 Task: Create a Board called Board0000000097 in Workspace WS0000000033 in Trello with Visibility as Workspace. Create a Board called Board0000000098 in Workspace WS0000000033 in Trello with Visibility as Private. Create a Board called Board0000000099 in Workspace WS0000000033 in Trello with Visibility as Public. Create Card Card0000000385 in Board Board0000000097 in Workspace WS0000000033 in Trello. Create Card Card0000000386 in Board Board0000000097 in Workspace WS0000000033 in Trello
Action: Mouse moved to (410, 47)
Screenshot: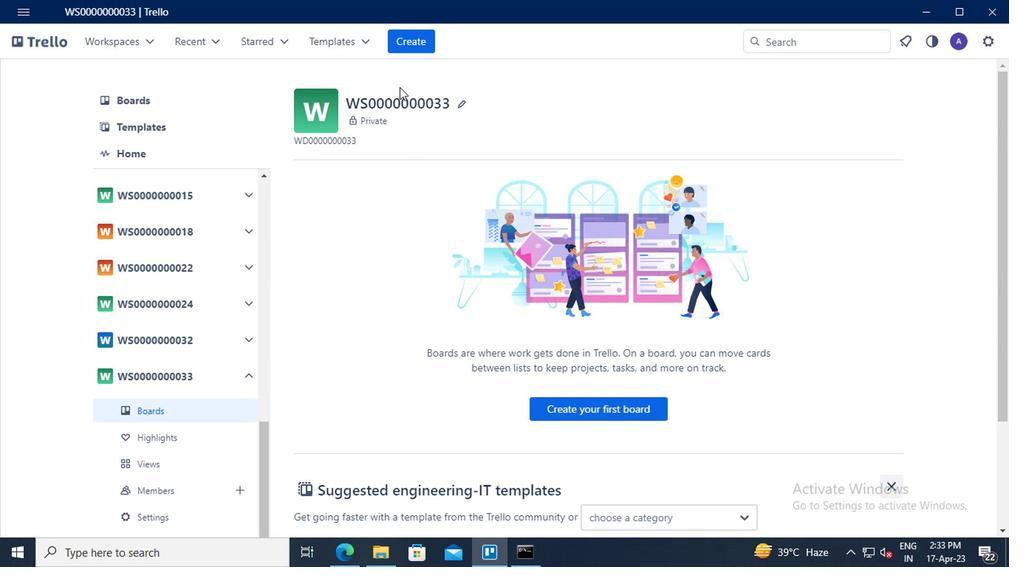 
Action: Mouse pressed left at (410, 47)
Screenshot: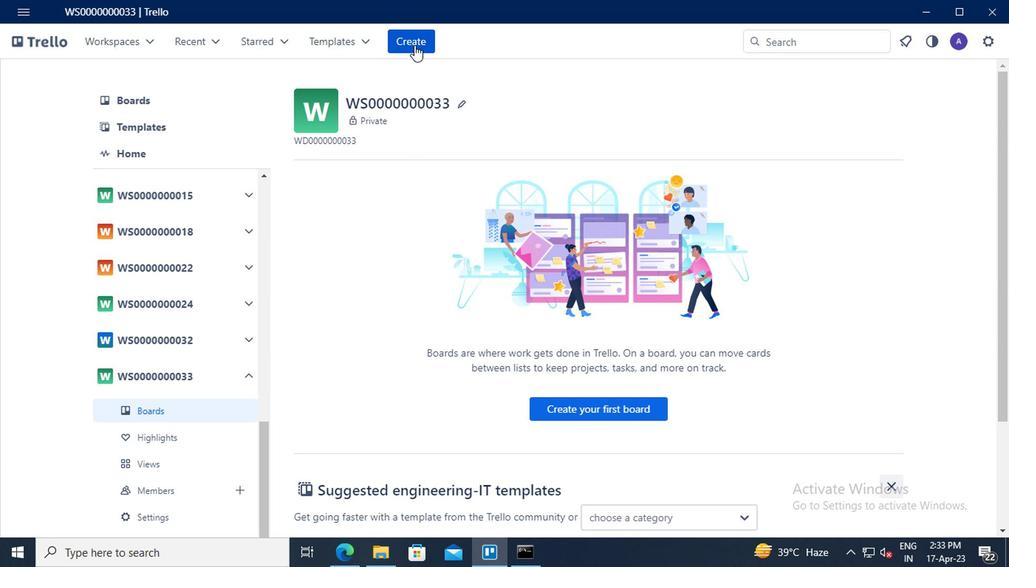 
Action: Mouse moved to (434, 98)
Screenshot: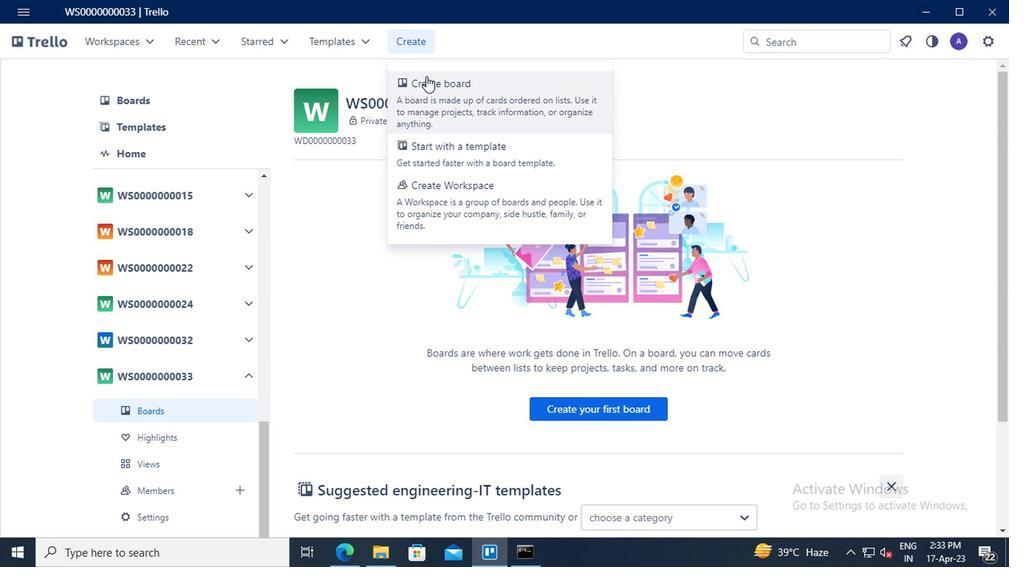 
Action: Mouse pressed left at (434, 98)
Screenshot: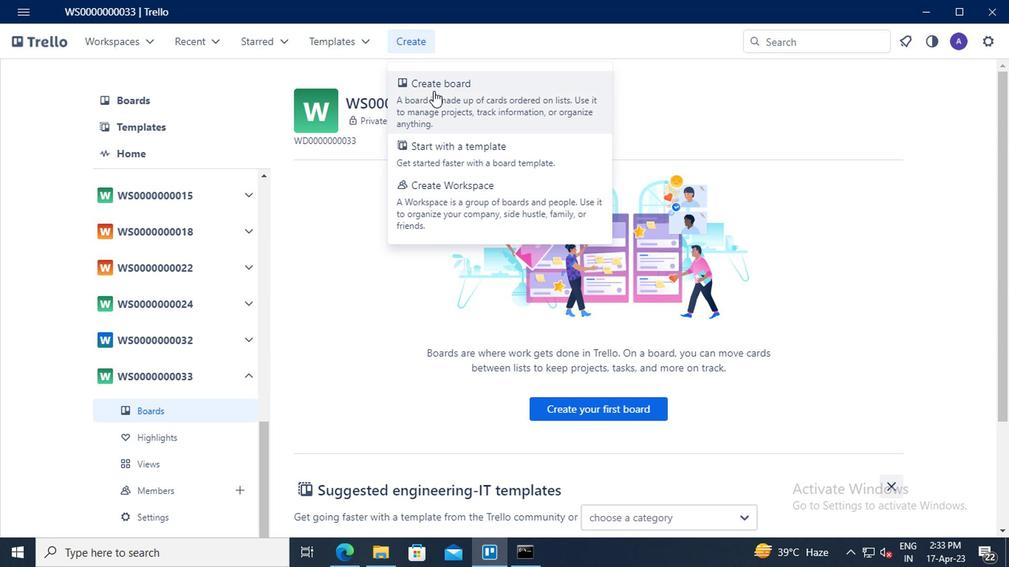 
Action: Mouse moved to (424, 314)
Screenshot: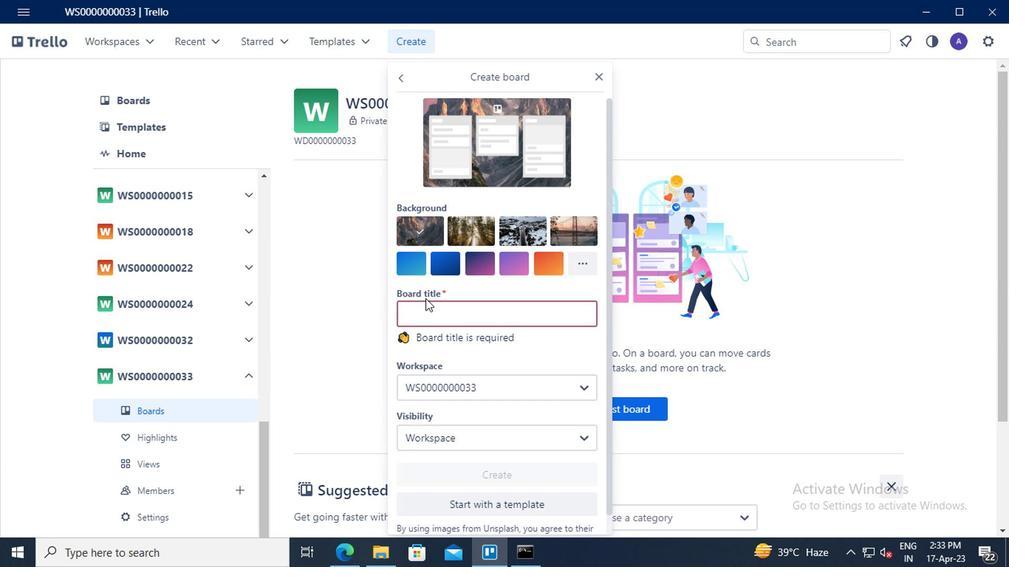 
Action: Mouse pressed left at (424, 314)
Screenshot: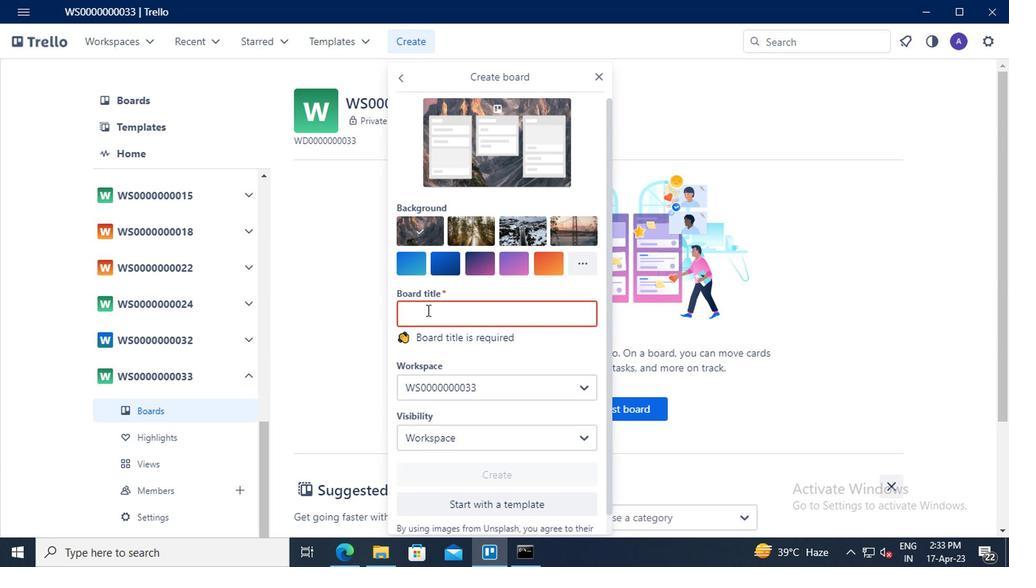 
Action: Key pressed <Key.shift>BOARD0000000097
Screenshot: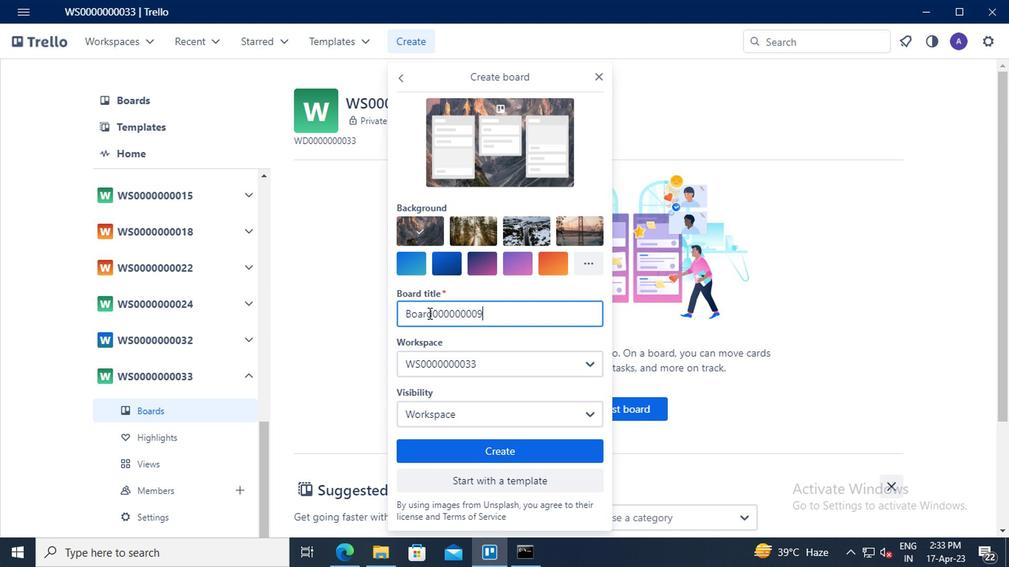 
Action: Mouse moved to (435, 411)
Screenshot: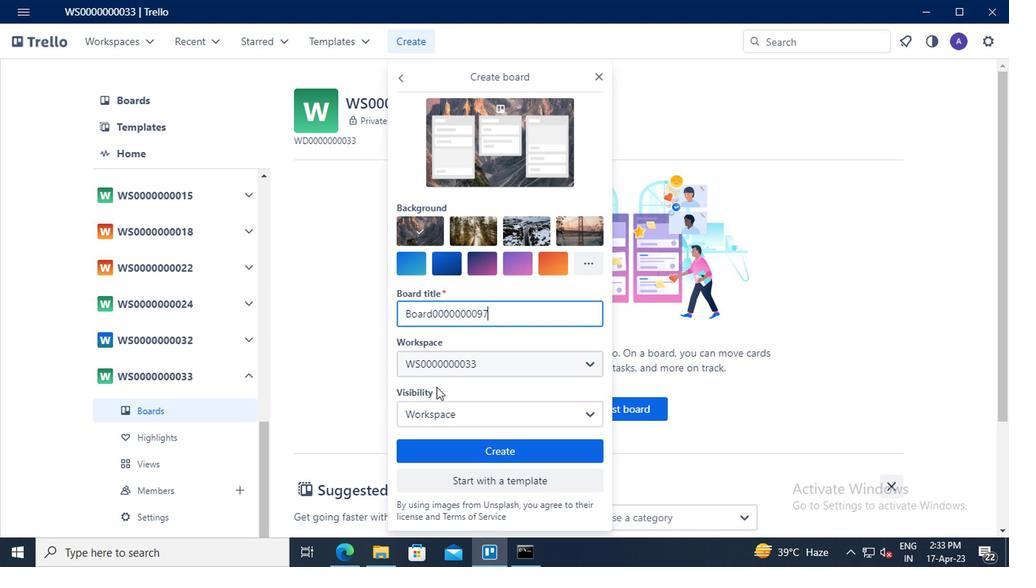 
Action: Mouse pressed left at (435, 411)
Screenshot: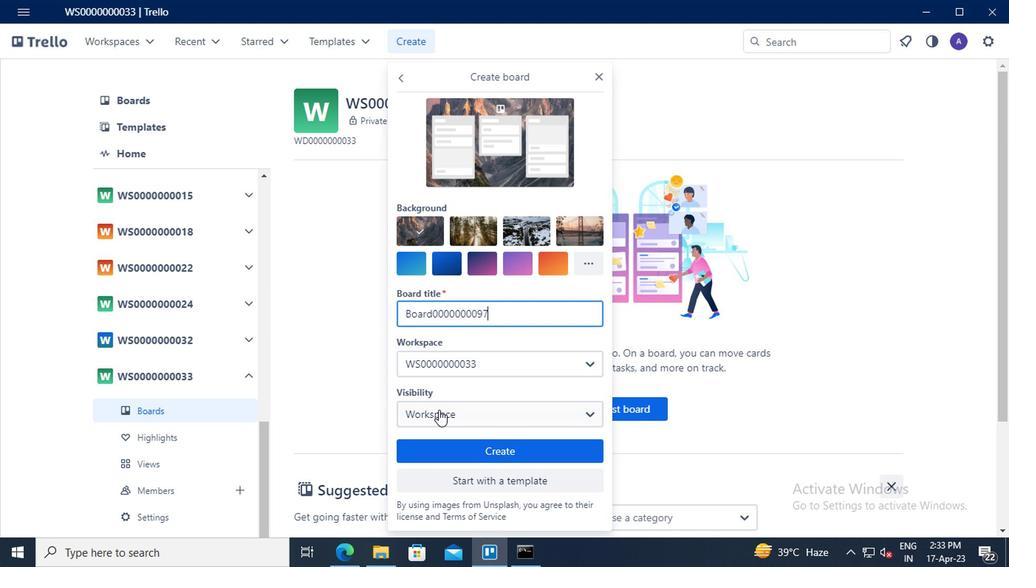 
Action: Mouse moved to (449, 498)
Screenshot: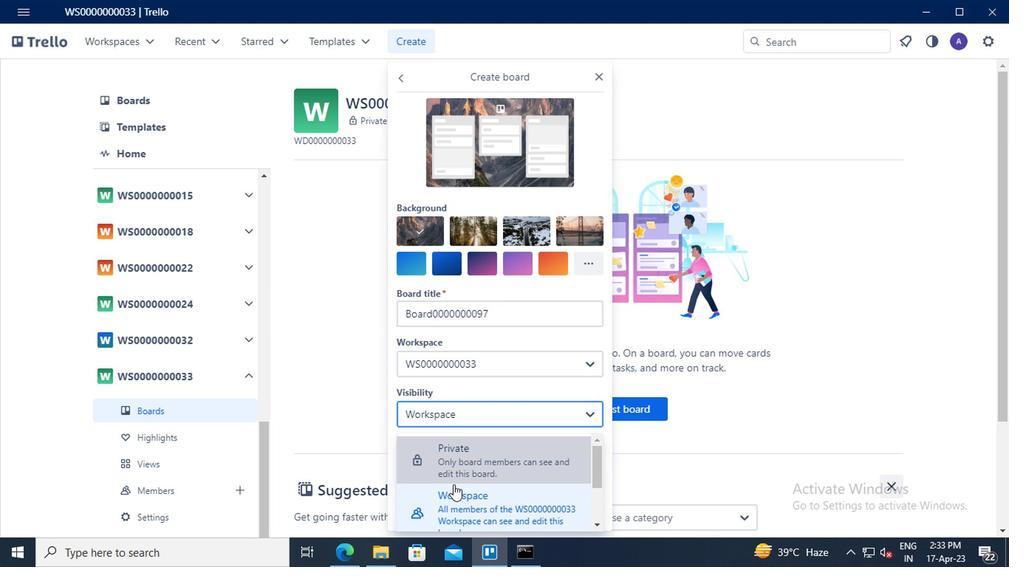 
Action: Mouse pressed left at (449, 498)
Screenshot: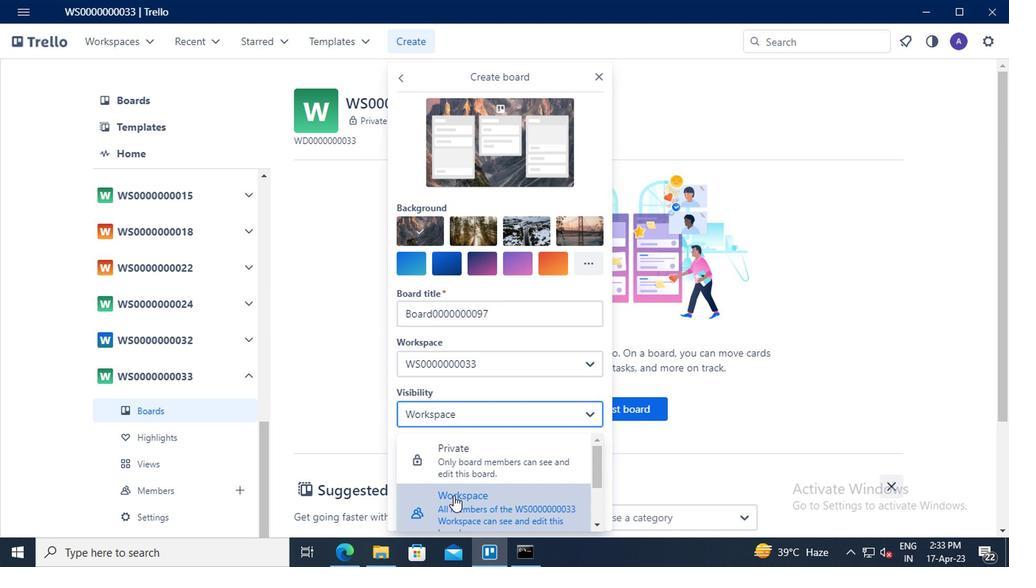 
Action: Mouse moved to (450, 452)
Screenshot: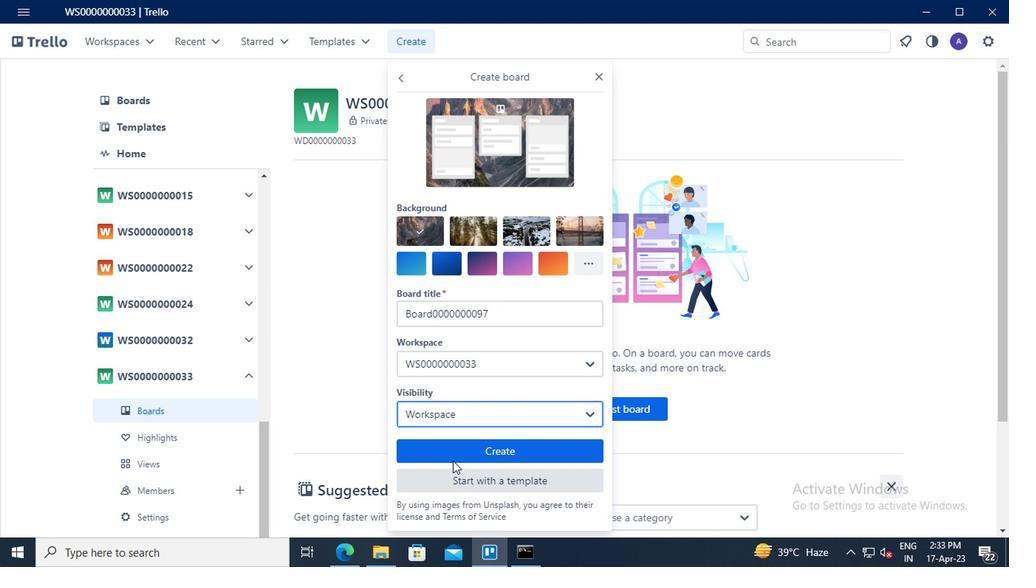 
Action: Mouse pressed left at (450, 452)
Screenshot: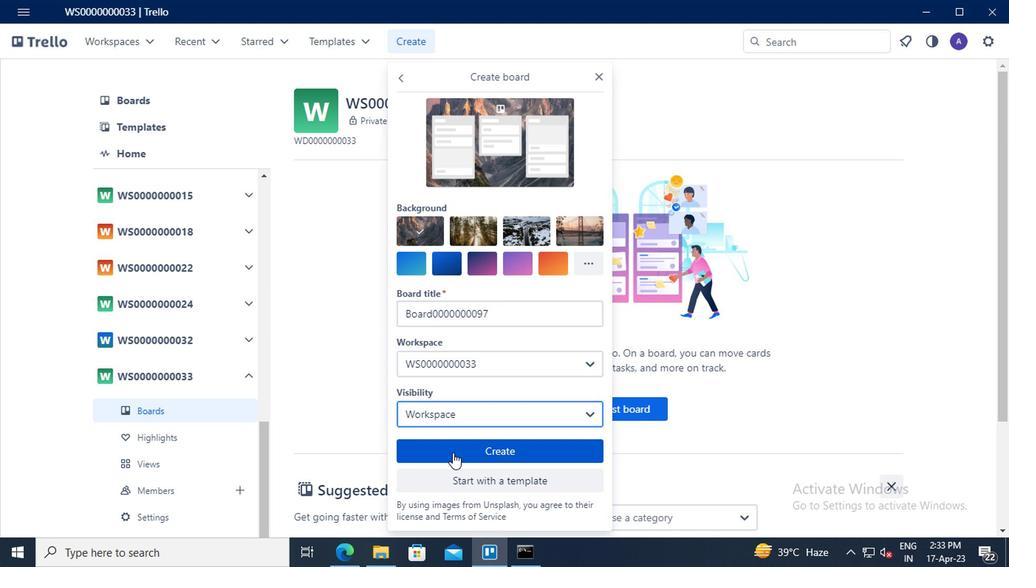 
Action: Mouse moved to (404, 46)
Screenshot: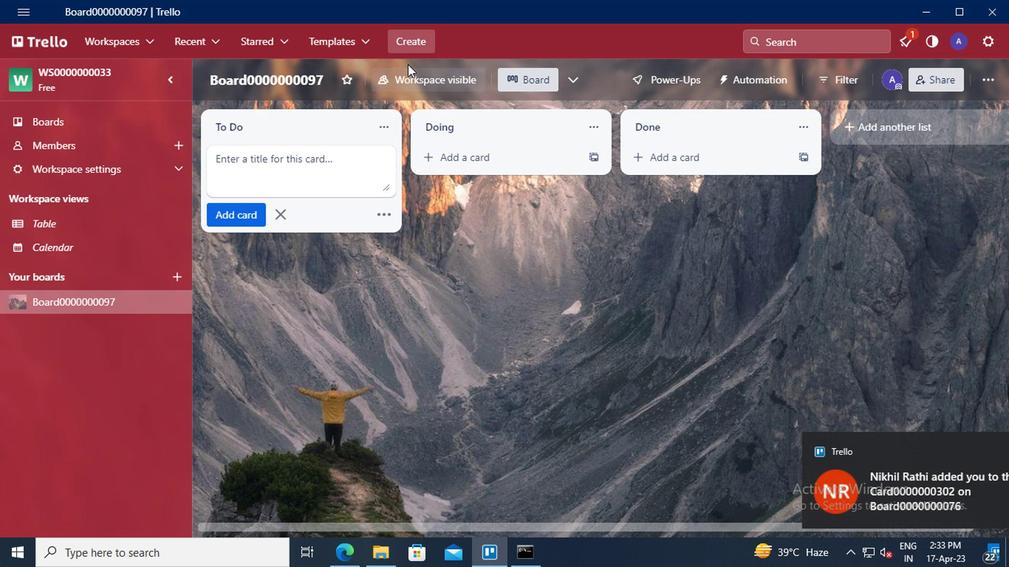 
Action: Mouse pressed left at (404, 46)
Screenshot: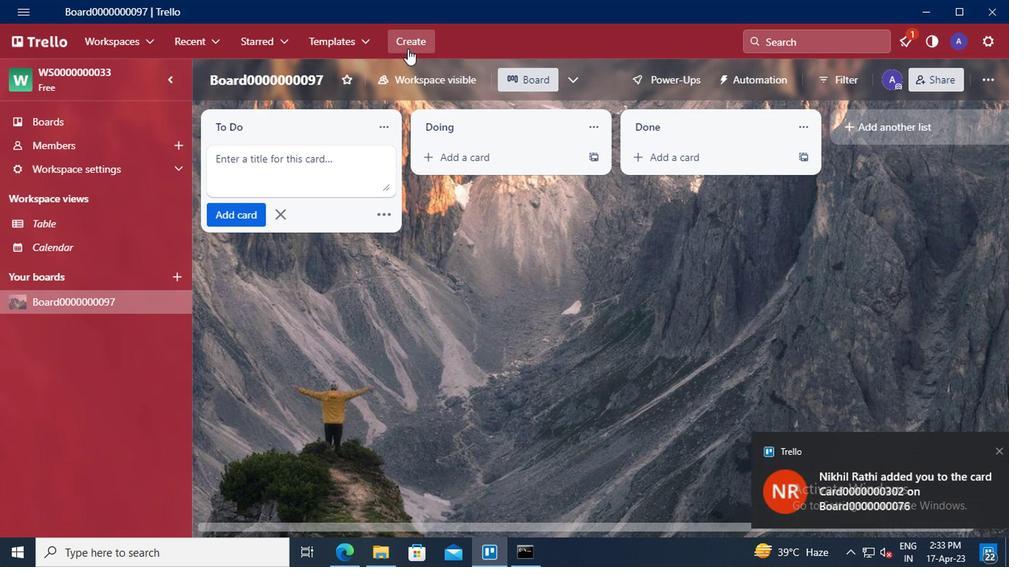 
Action: Mouse moved to (433, 99)
Screenshot: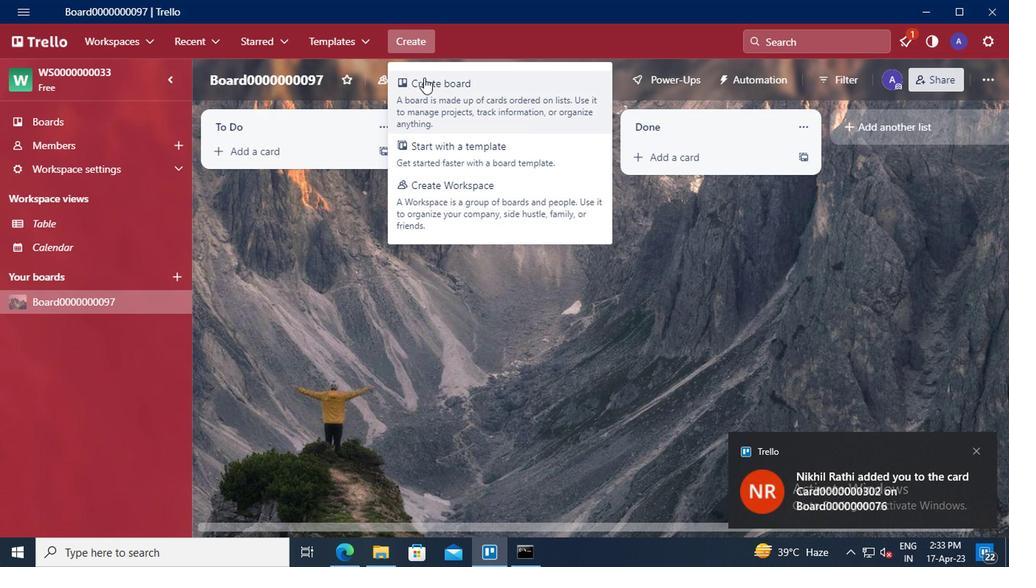 
Action: Mouse pressed left at (433, 99)
Screenshot: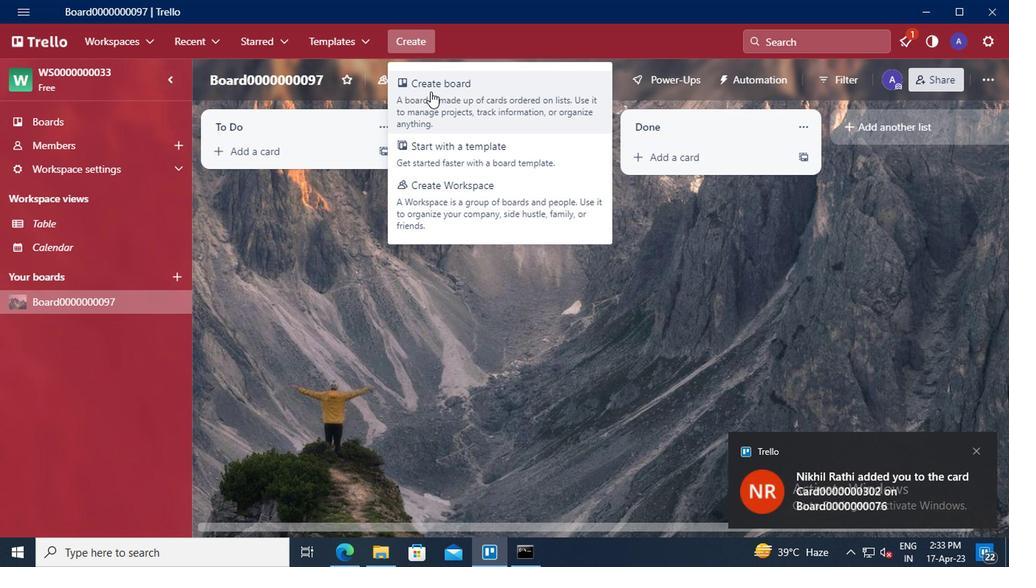 
Action: Mouse moved to (426, 317)
Screenshot: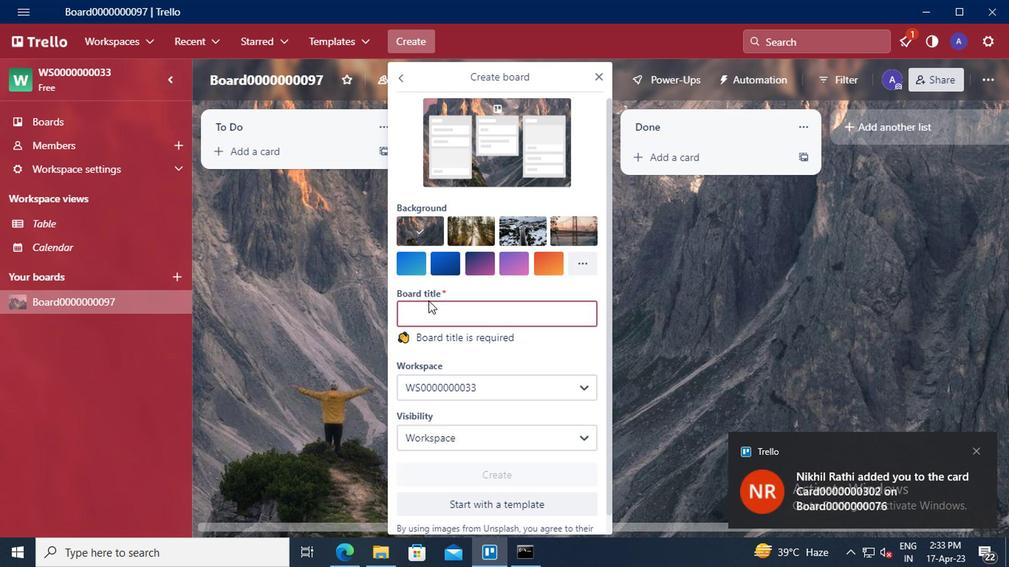 
Action: Mouse pressed left at (426, 317)
Screenshot: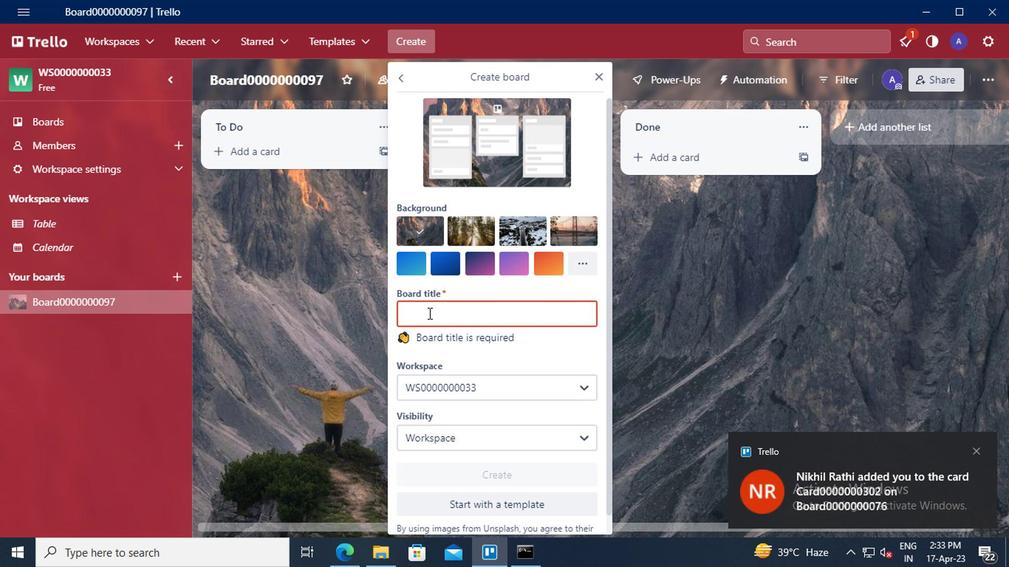 
Action: Key pressed <Key.shift>BOARD0000000098
Screenshot: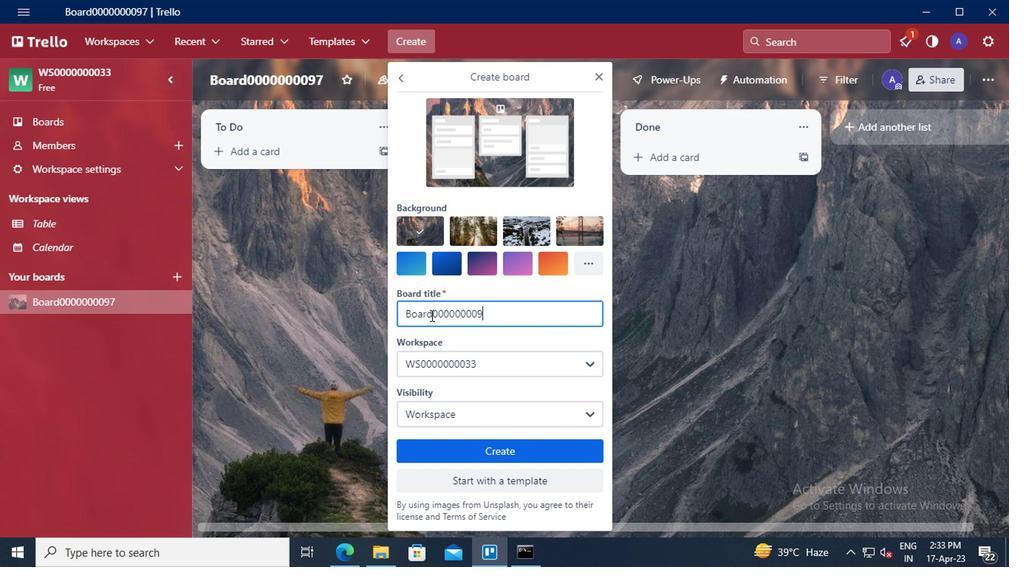 
Action: Mouse moved to (446, 409)
Screenshot: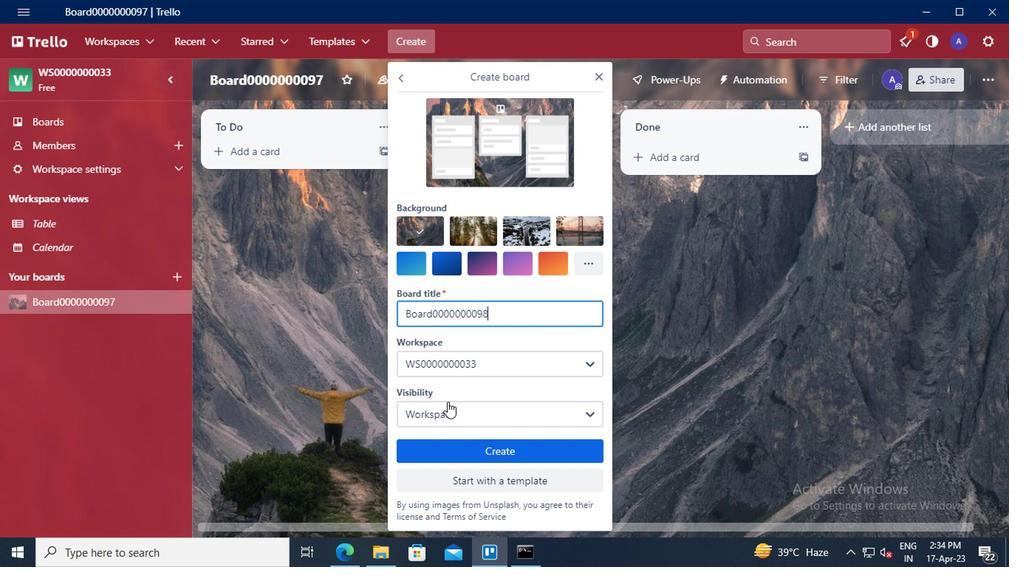
Action: Mouse pressed left at (446, 409)
Screenshot: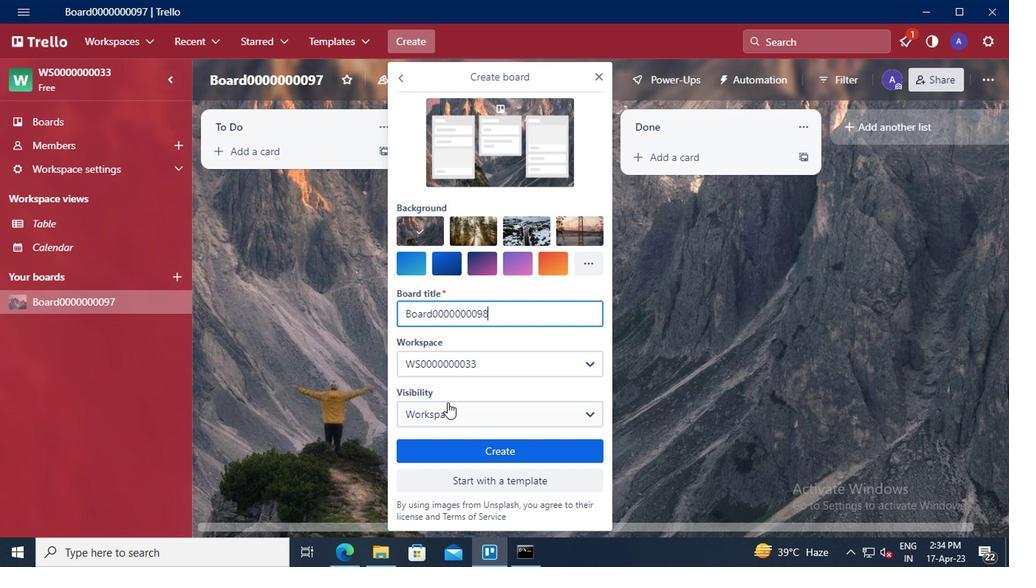 
Action: Mouse moved to (462, 448)
Screenshot: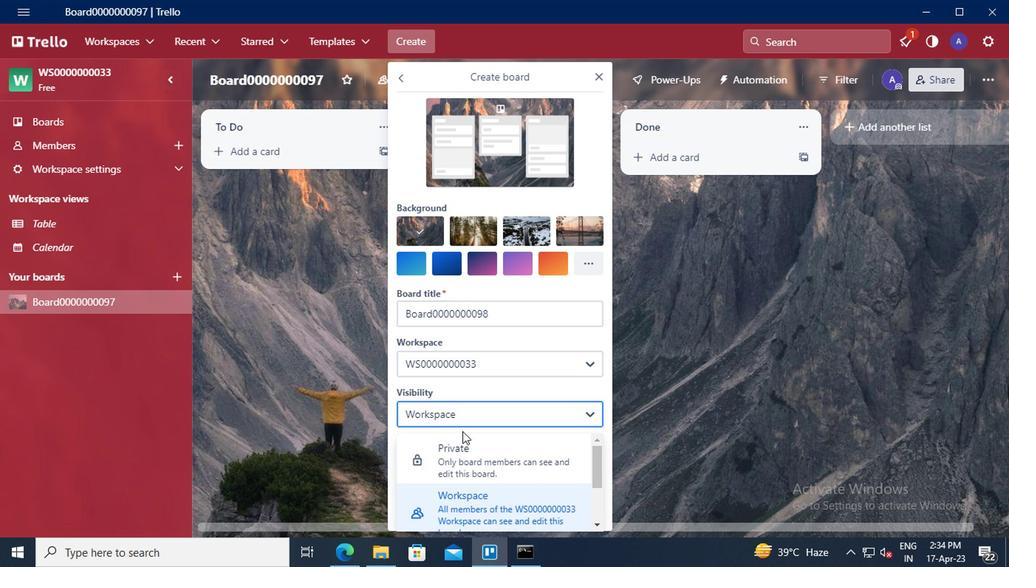 
Action: Mouse pressed left at (462, 448)
Screenshot: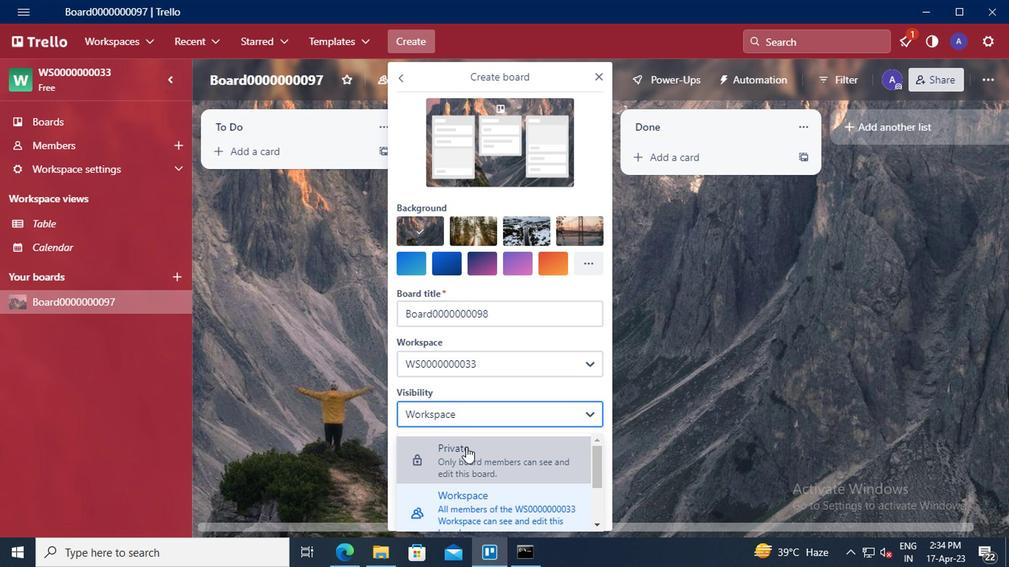 
Action: Mouse moved to (473, 457)
Screenshot: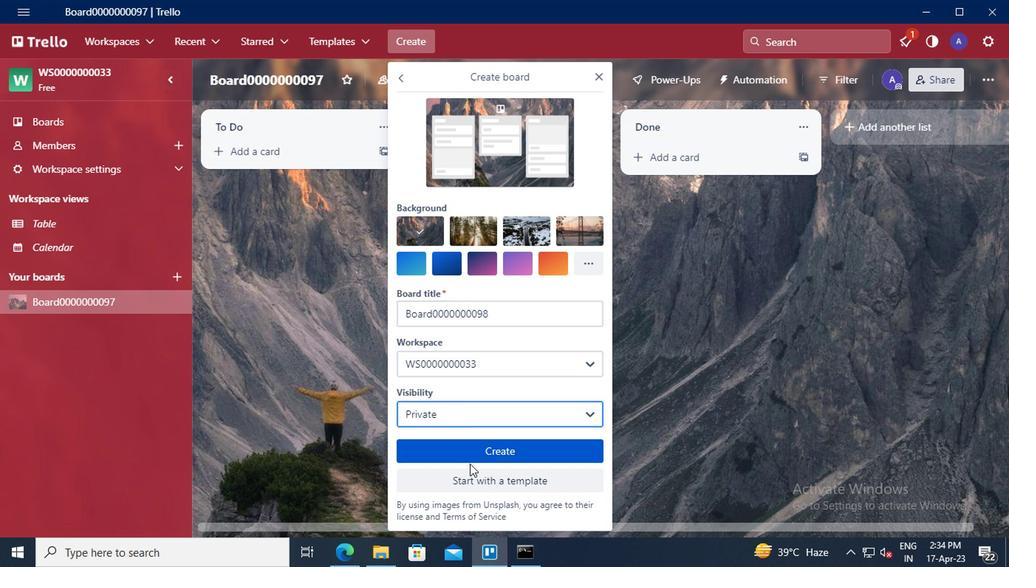
Action: Mouse pressed left at (473, 457)
Screenshot: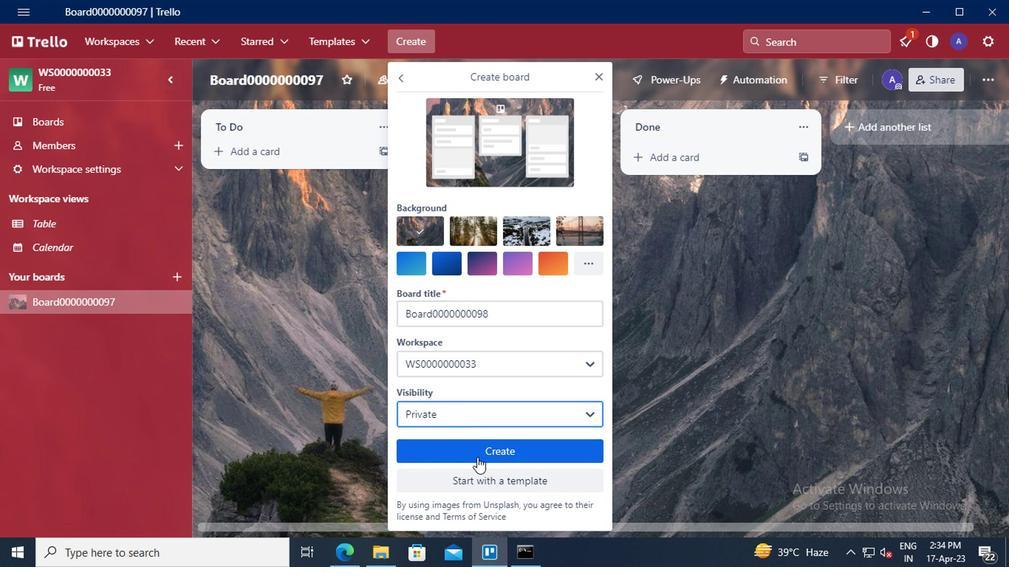 
Action: Mouse moved to (411, 44)
Screenshot: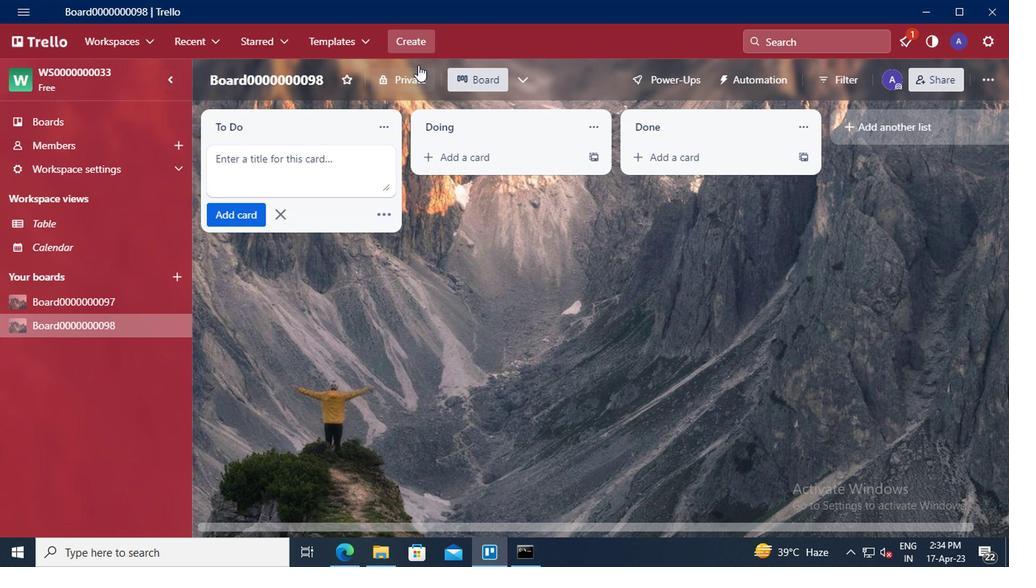 
Action: Mouse pressed left at (411, 44)
Screenshot: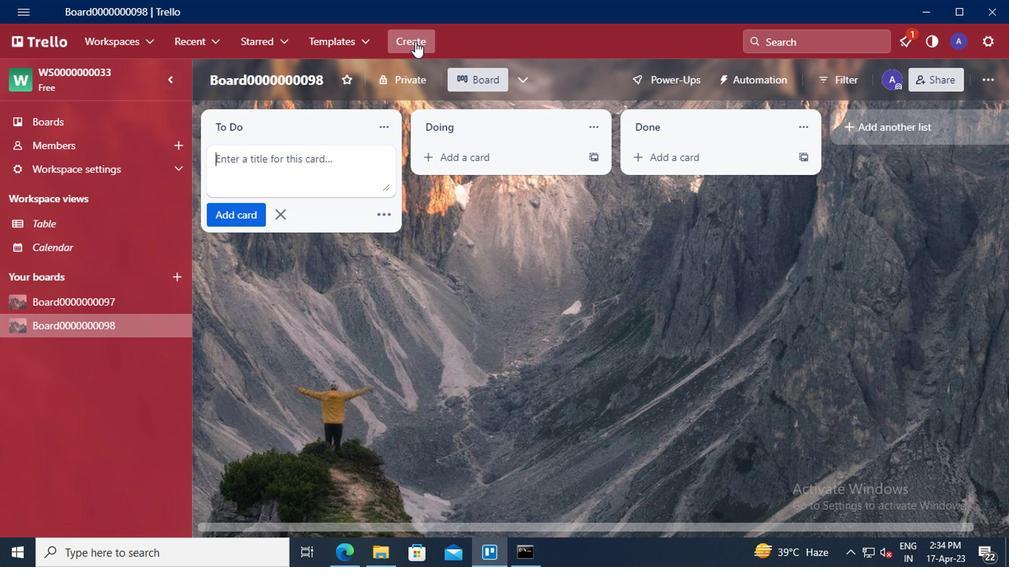 
Action: Mouse moved to (434, 85)
Screenshot: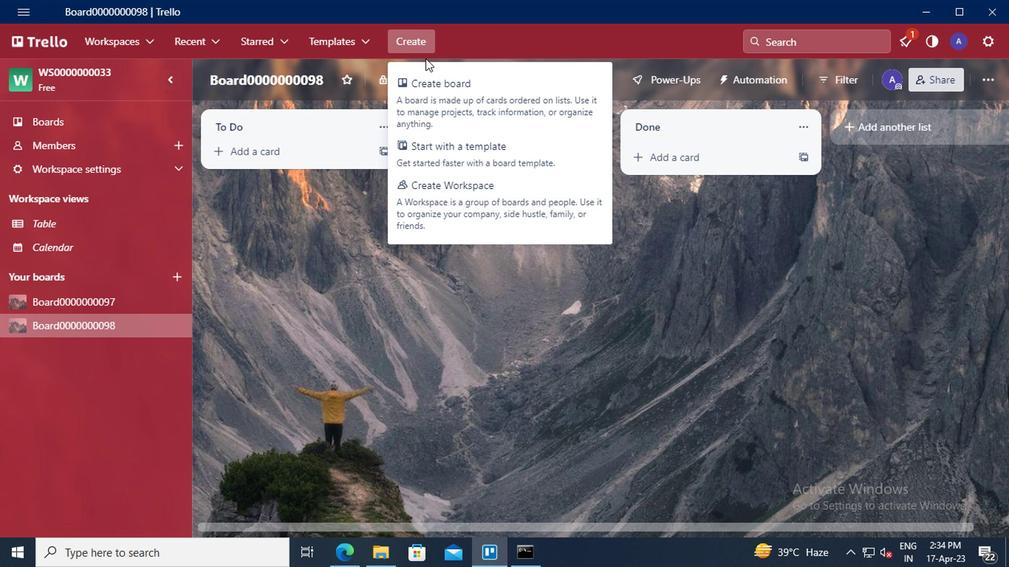 
Action: Mouse pressed left at (434, 85)
Screenshot: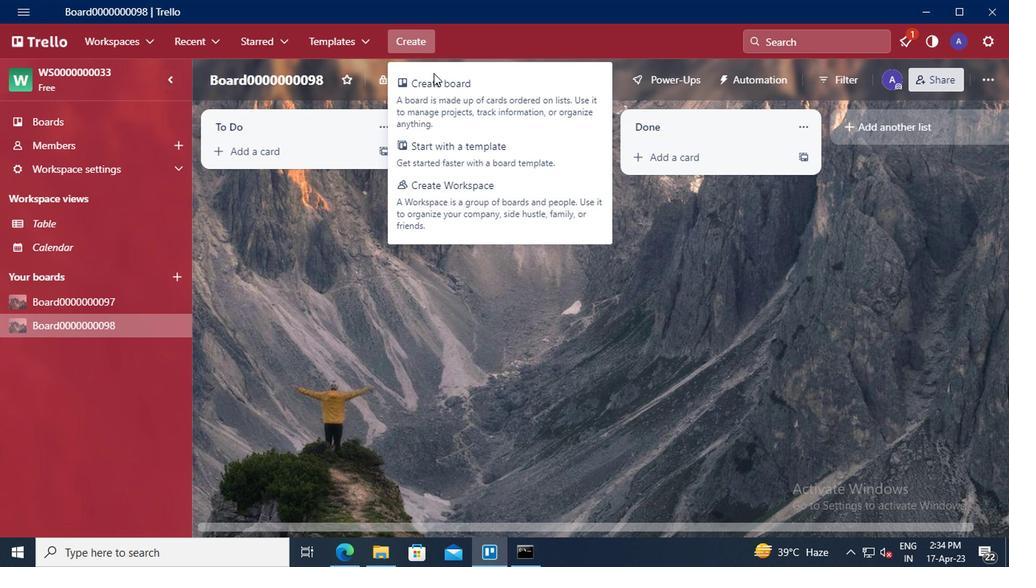 
Action: Mouse moved to (446, 310)
Screenshot: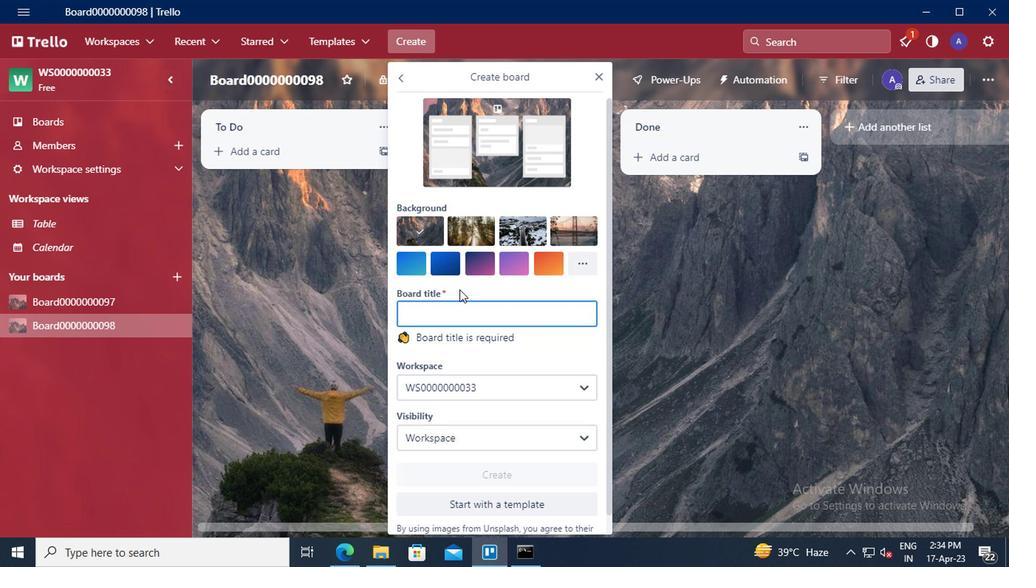 
Action: Mouse pressed left at (446, 310)
Screenshot: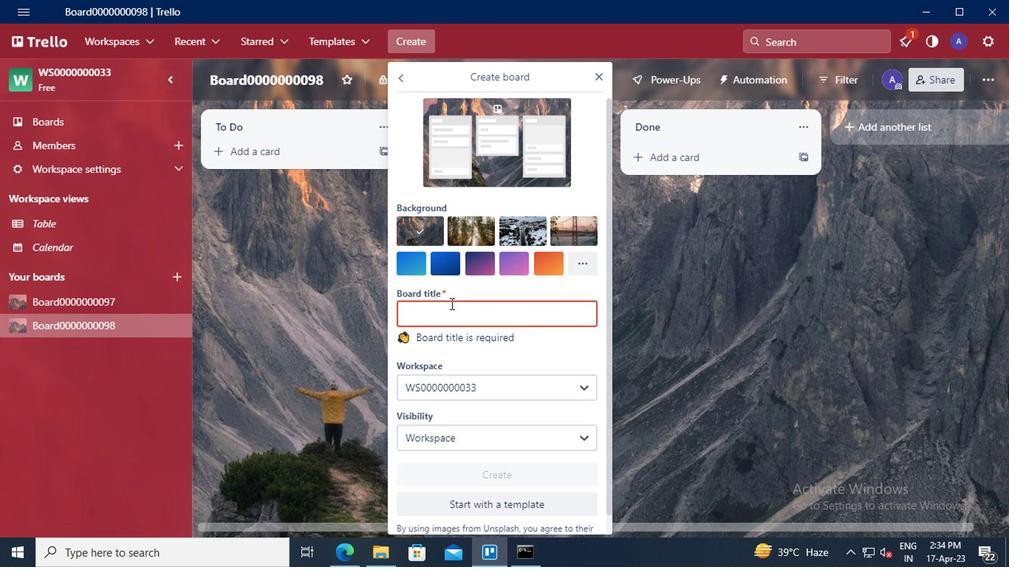 
Action: Key pressed <Key.shift>BOARD0000000099
Screenshot: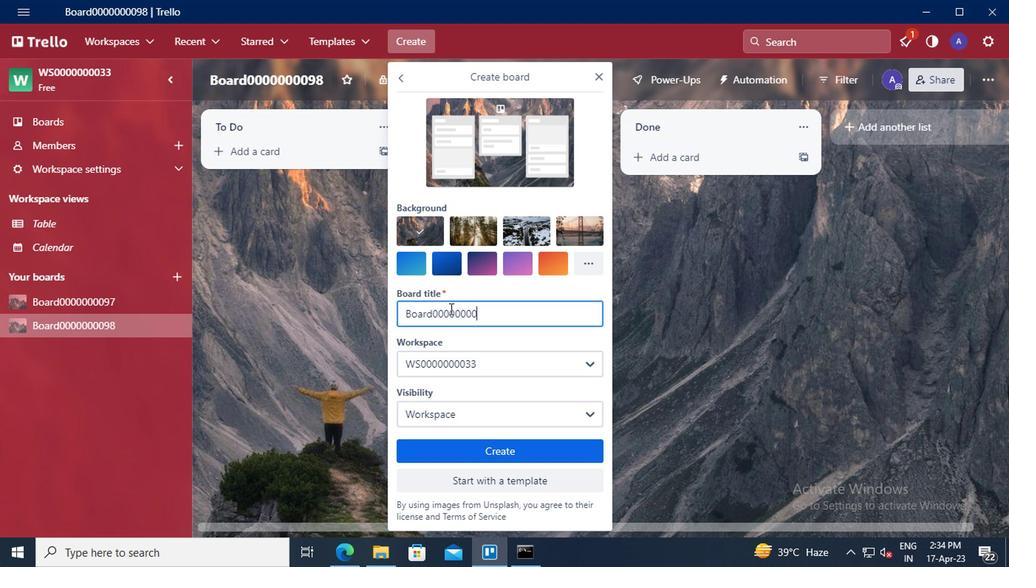 
Action: Mouse moved to (462, 415)
Screenshot: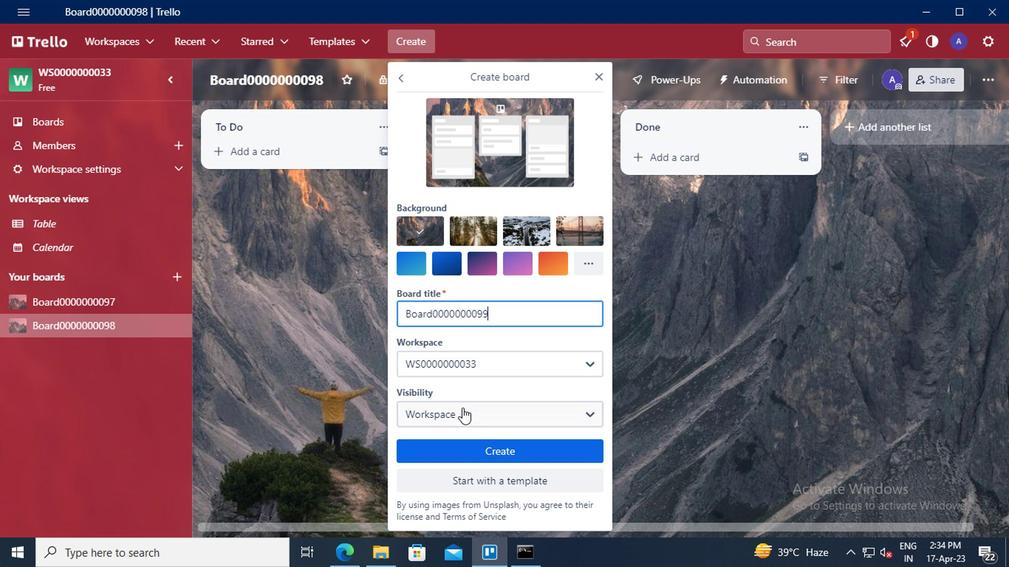 
Action: Mouse pressed left at (462, 415)
Screenshot: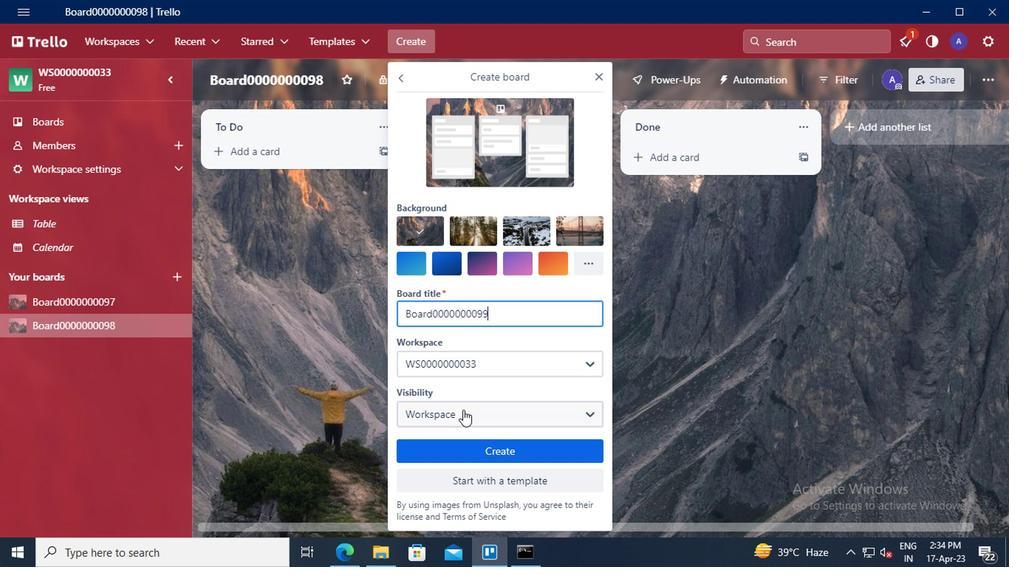 
Action: Mouse moved to (477, 449)
Screenshot: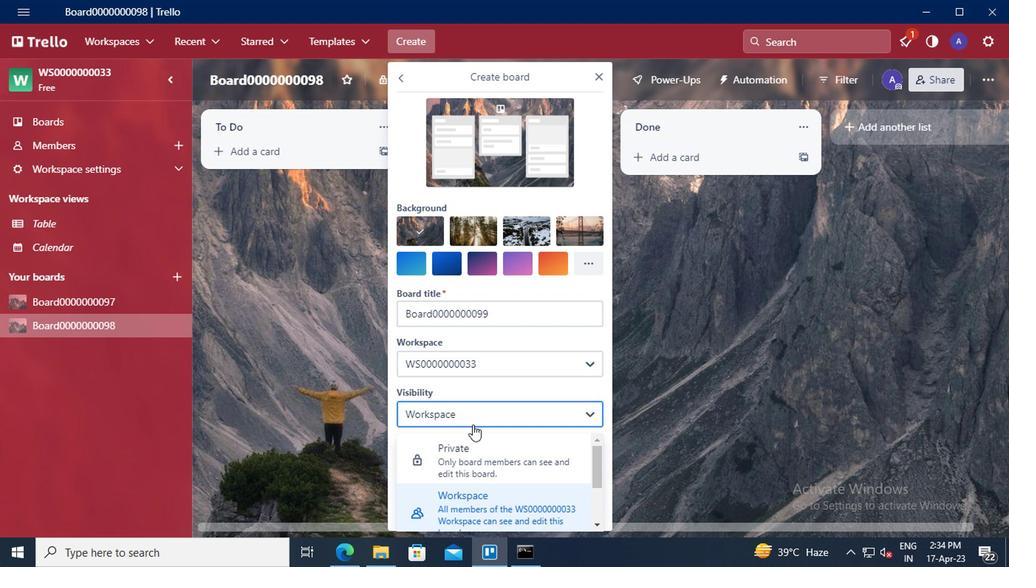 
Action: Mouse scrolled (477, 448) with delta (0, -1)
Screenshot: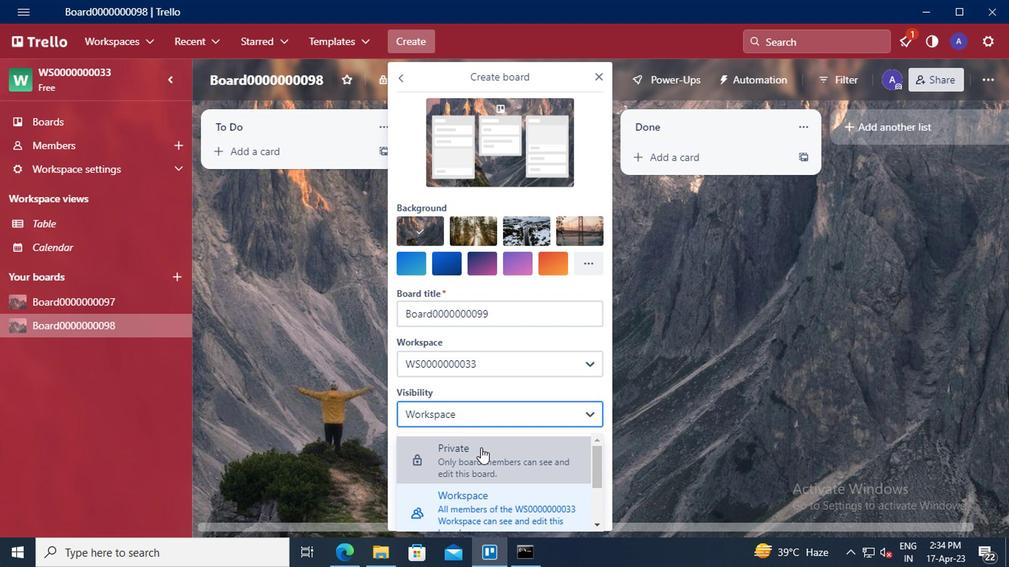 
Action: Mouse moved to (484, 488)
Screenshot: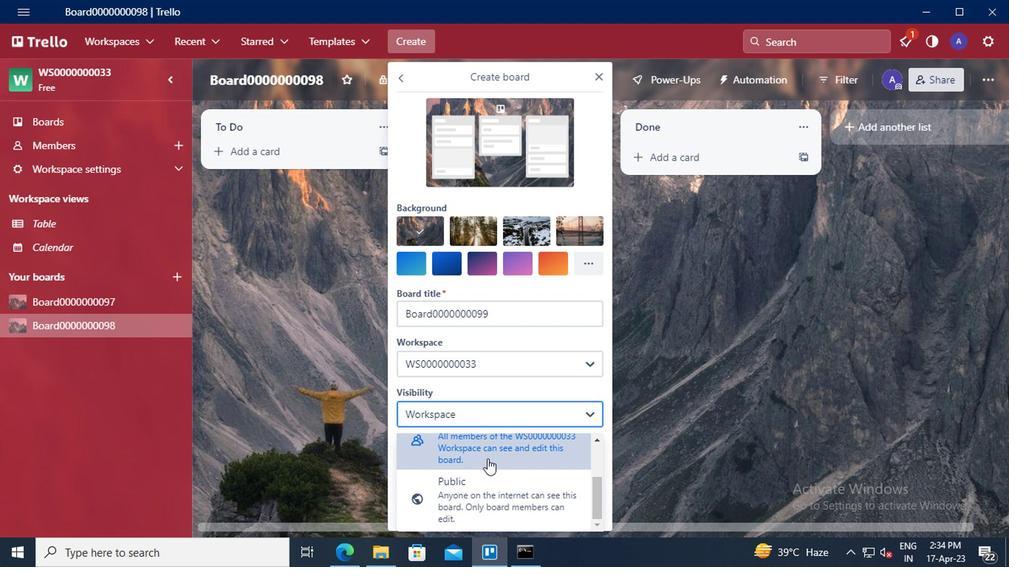 
Action: Mouse pressed left at (484, 488)
Screenshot: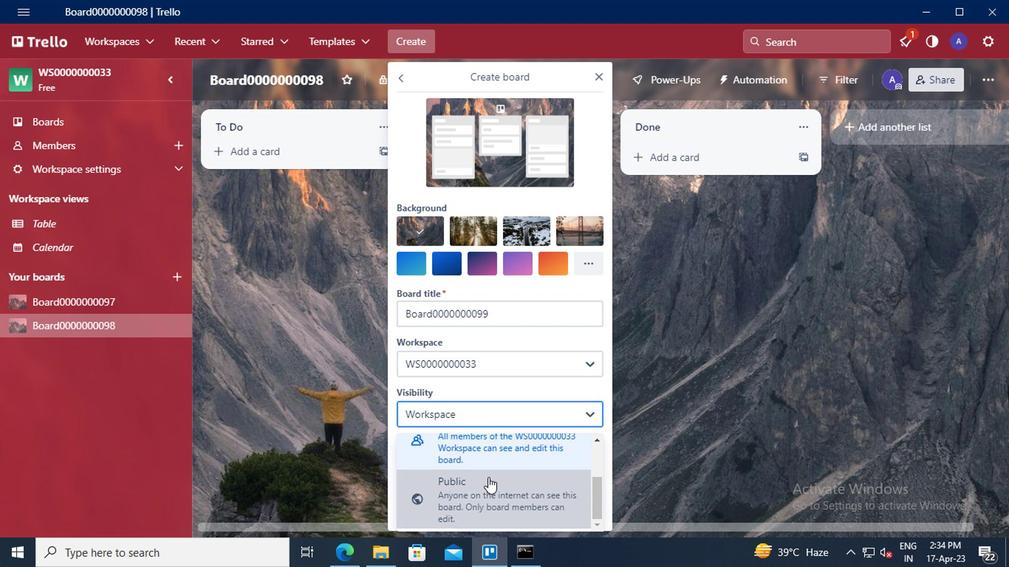 
Action: Mouse moved to (519, 365)
Screenshot: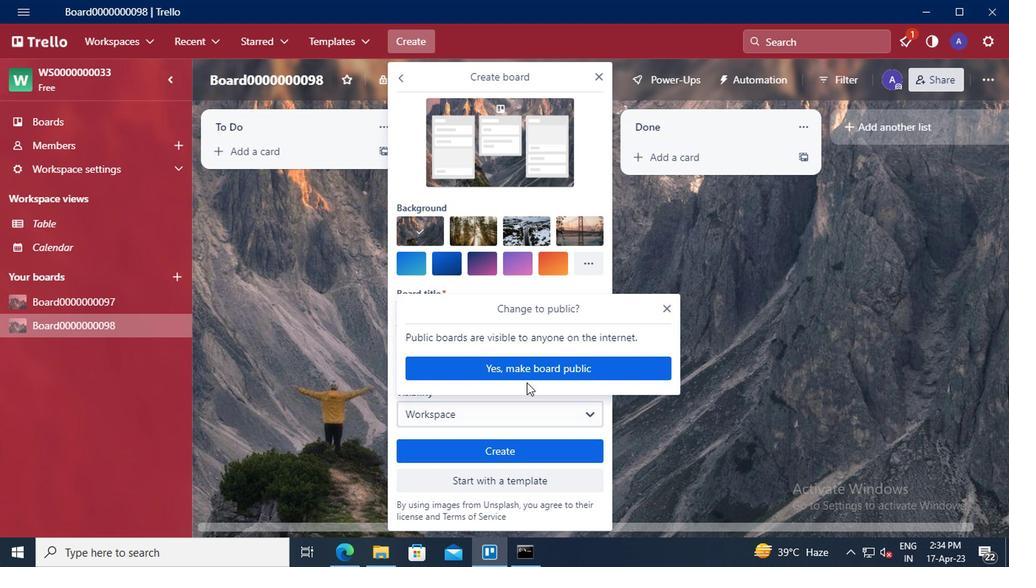
Action: Mouse pressed left at (519, 365)
Screenshot: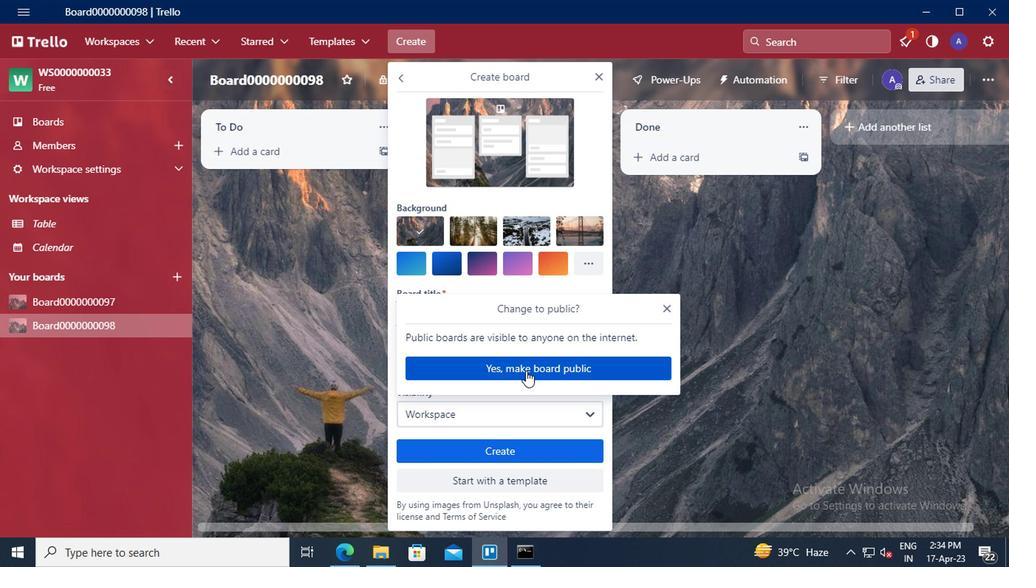 
Action: Mouse moved to (522, 450)
Screenshot: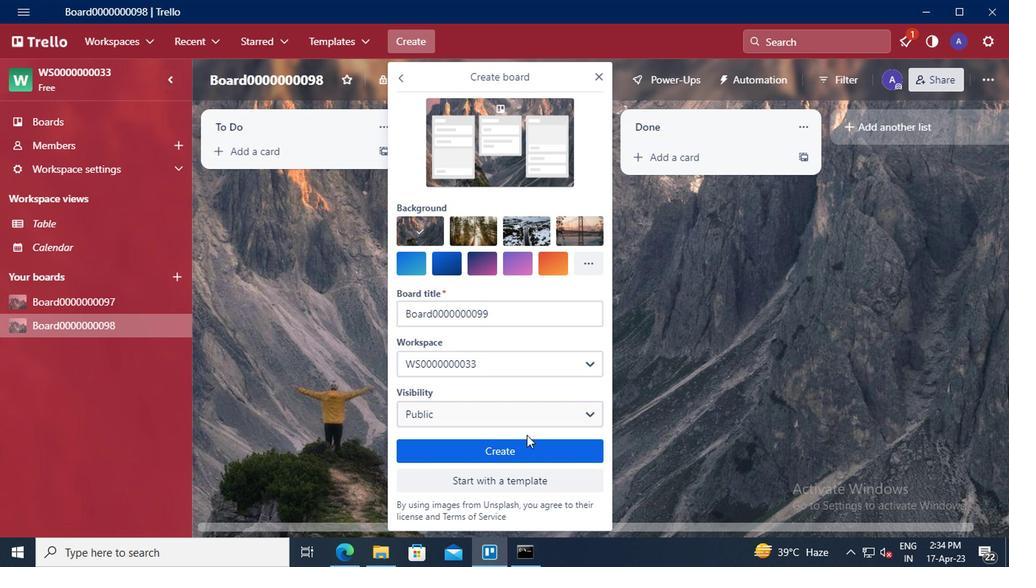 
Action: Mouse pressed left at (522, 450)
Screenshot: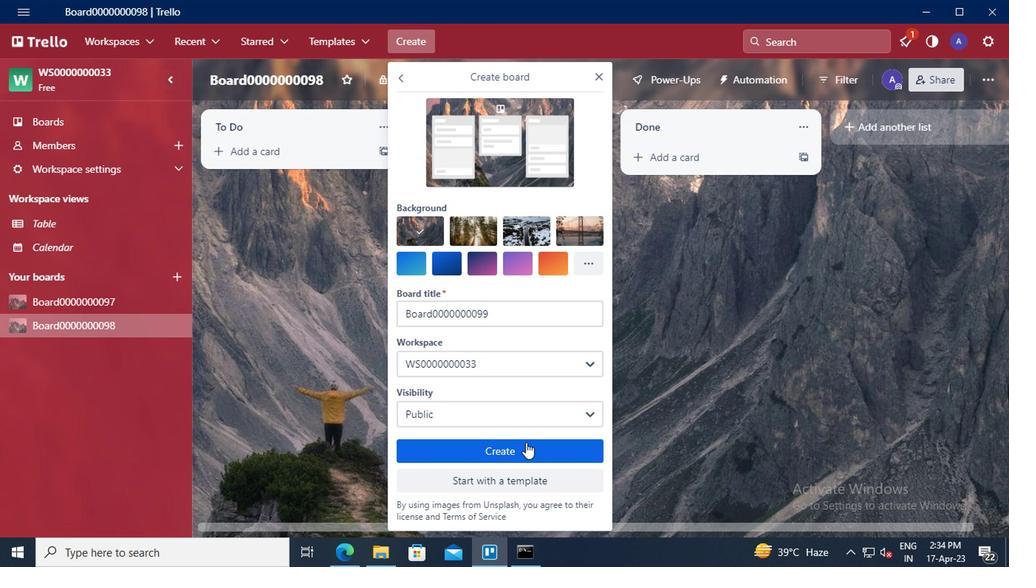 
Action: Mouse moved to (90, 299)
Screenshot: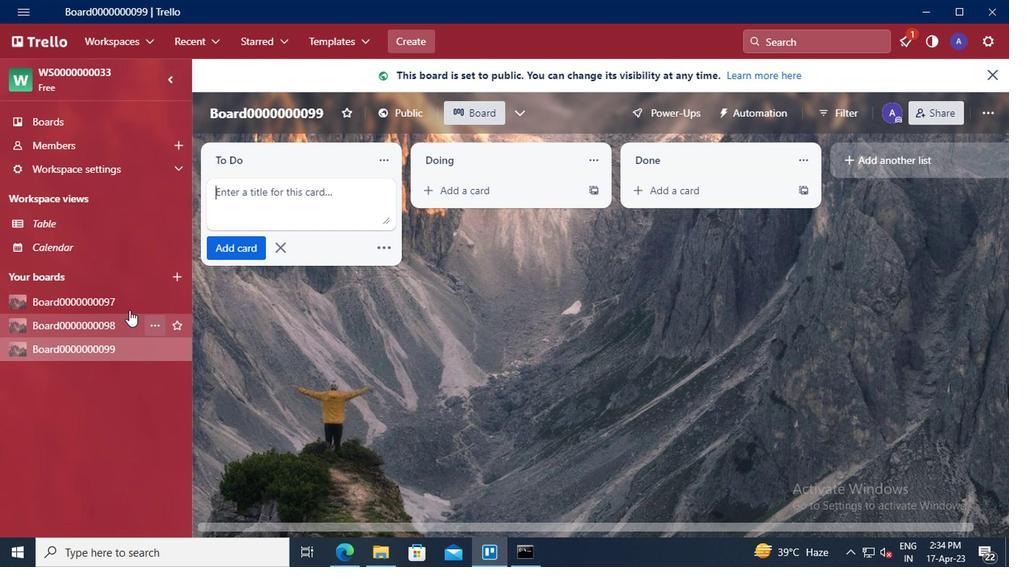 
Action: Mouse pressed left at (90, 299)
Screenshot: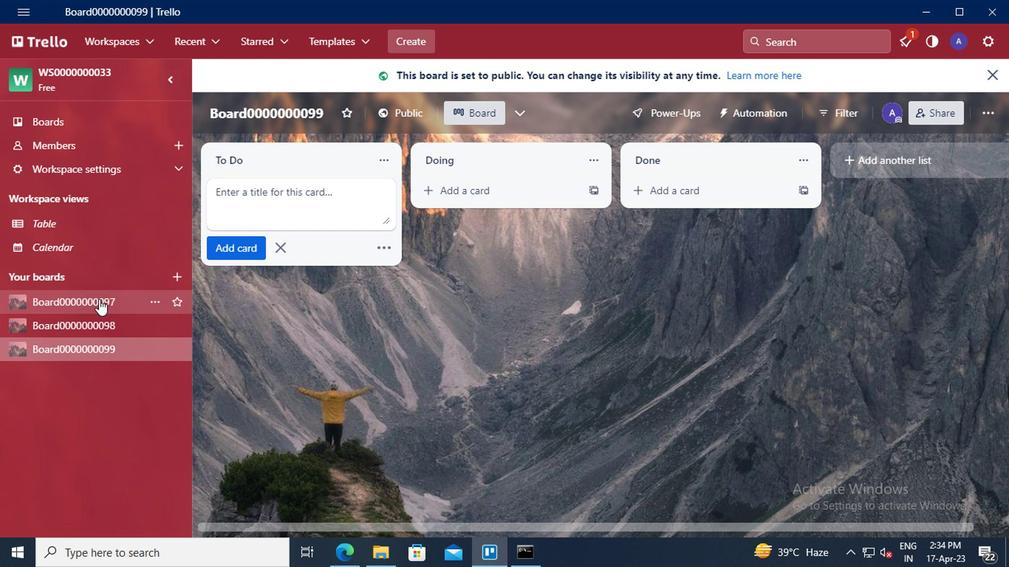 
Action: Mouse moved to (238, 156)
Screenshot: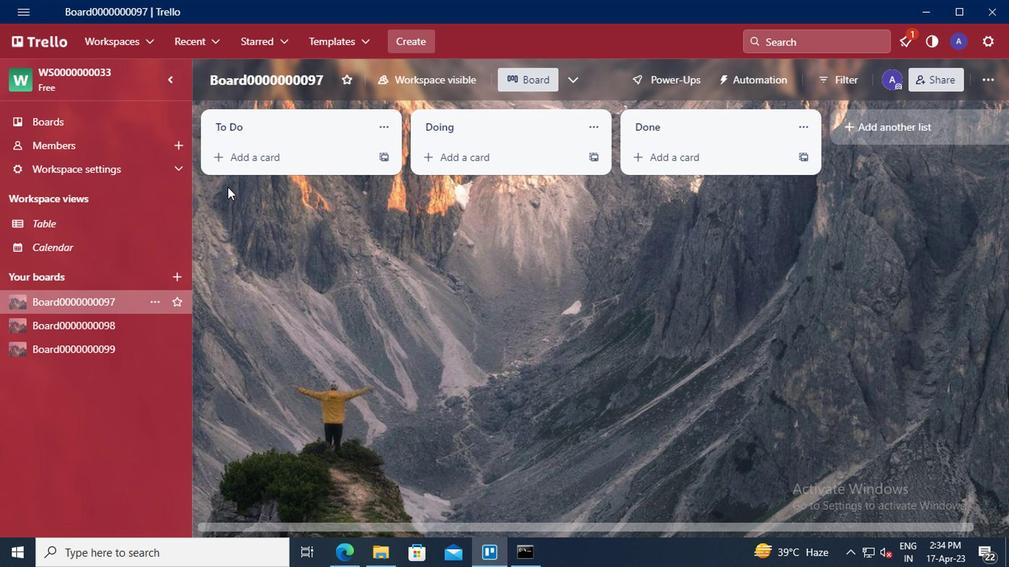 
Action: Mouse pressed left at (238, 156)
Screenshot: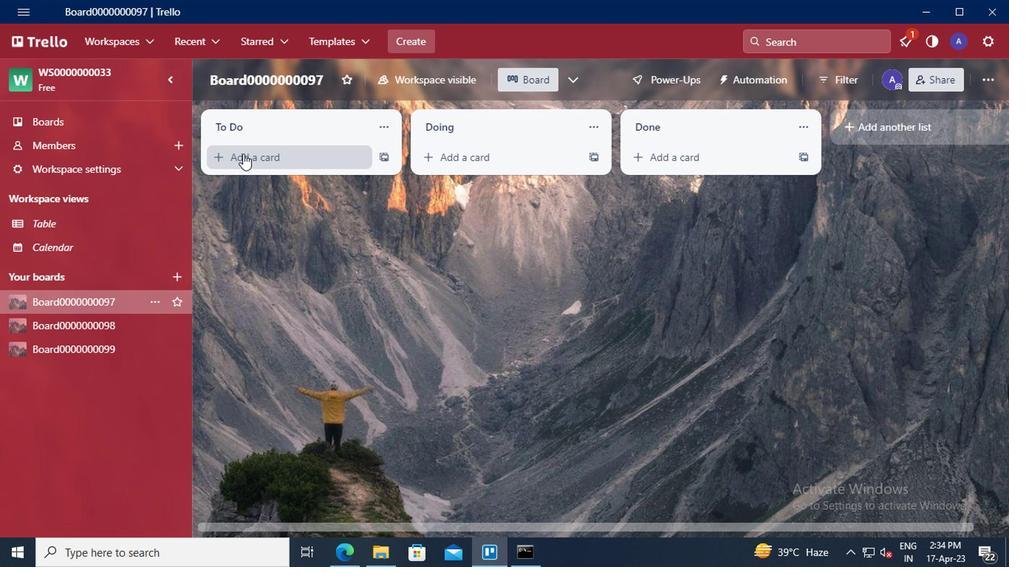 
Action: Mouse moved to (243, 171)
Screenshot: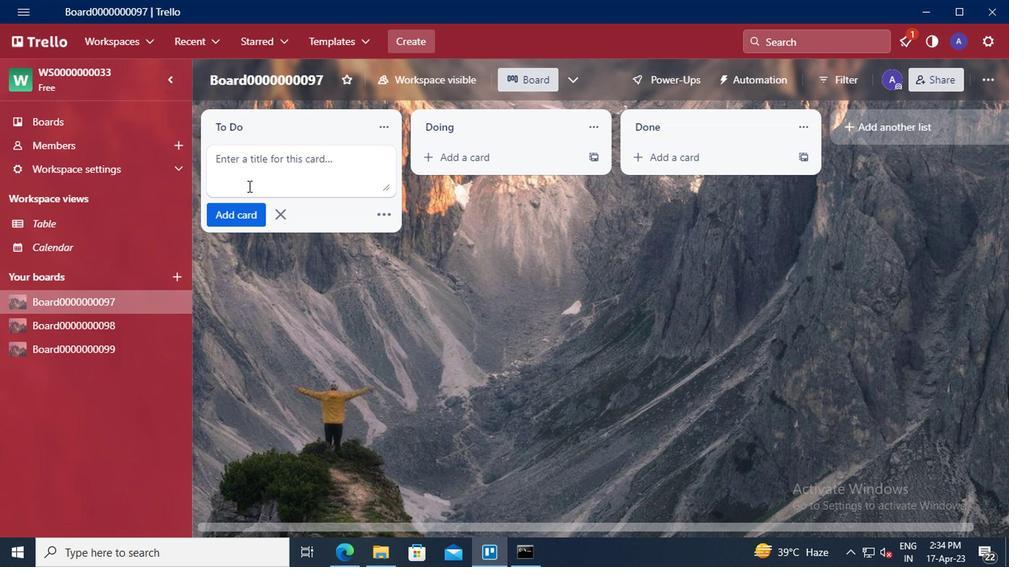 
Action: Mouse pressed left at (243, 171)
Screenshot: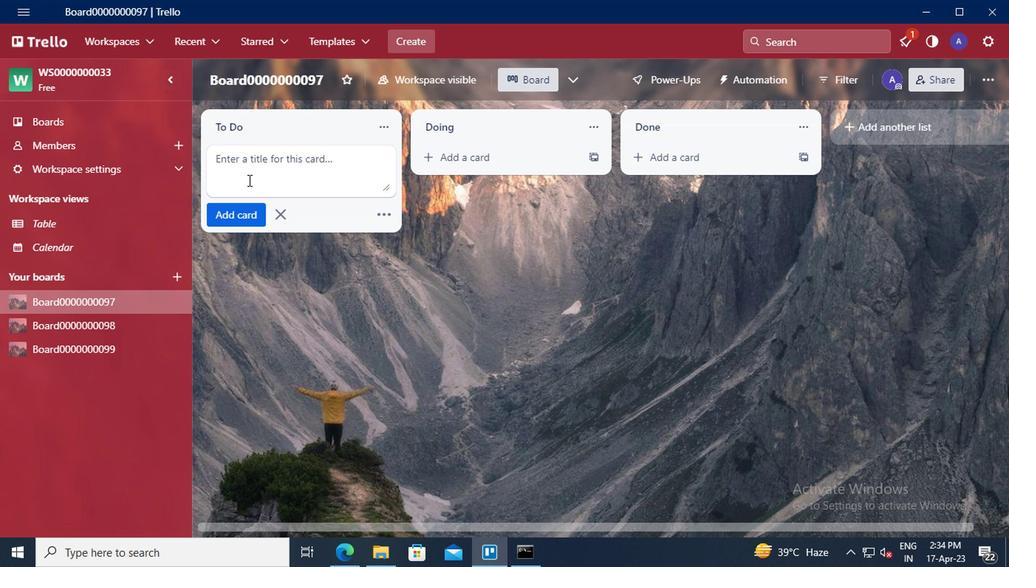 
Action: Mouse moved to (238, 168)
Screenshot: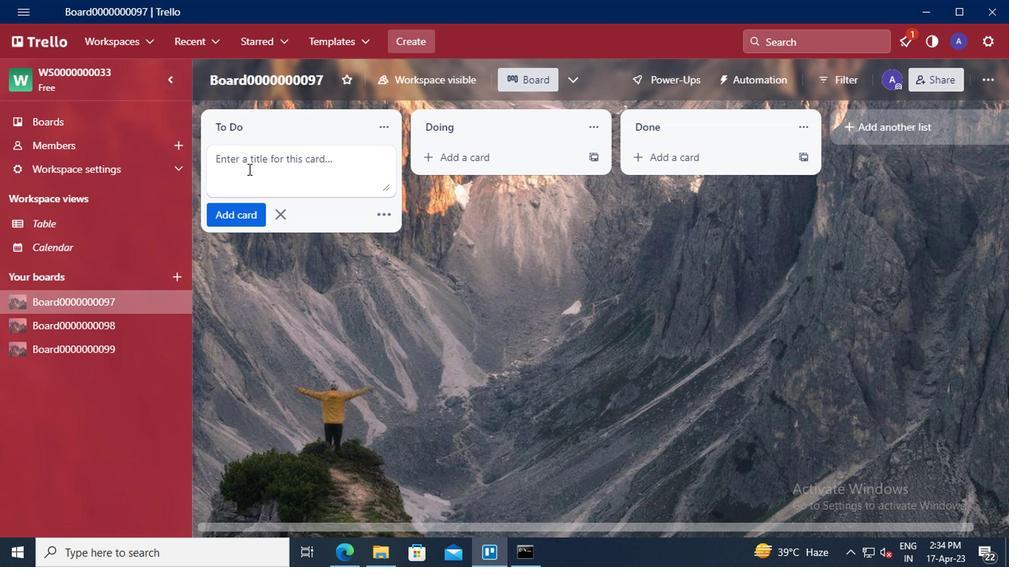 
Action: Key pressed <Key.shift>CARD0000000385
Screenshot: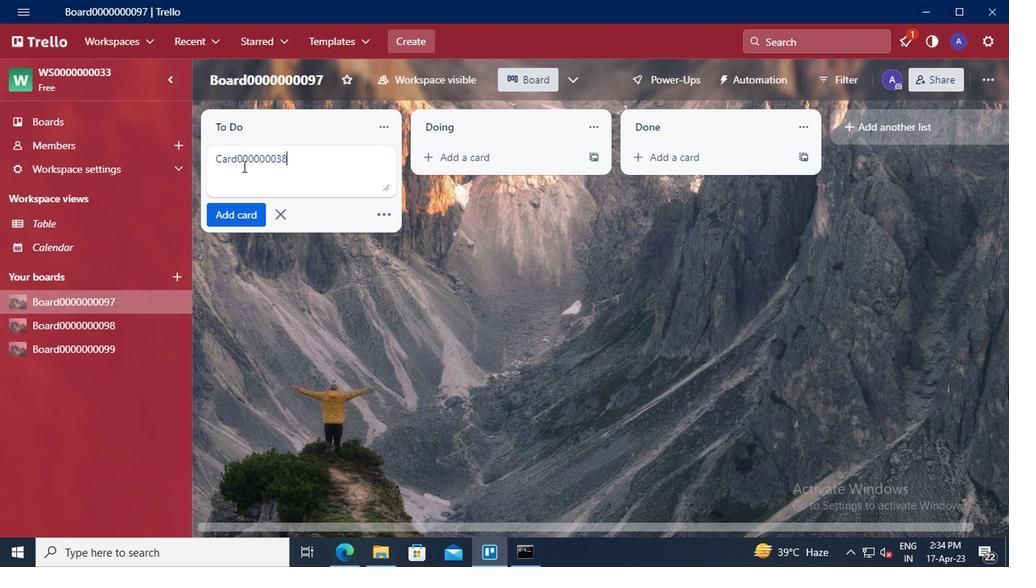 
Action: Mouse moved to (236, 212)
Screenshot: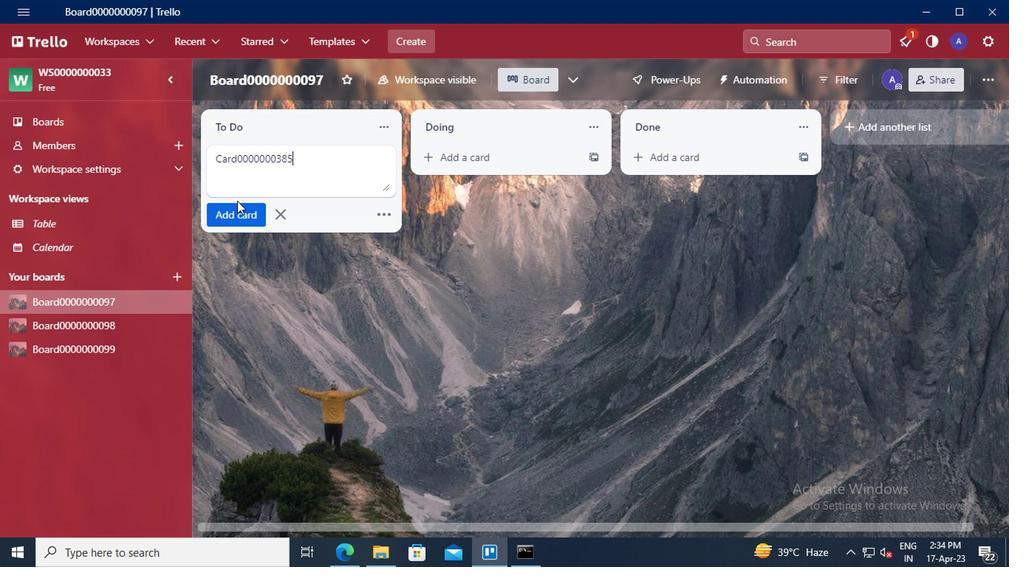 
Action: Mouse pressed left at (236, 212)
Screenshot: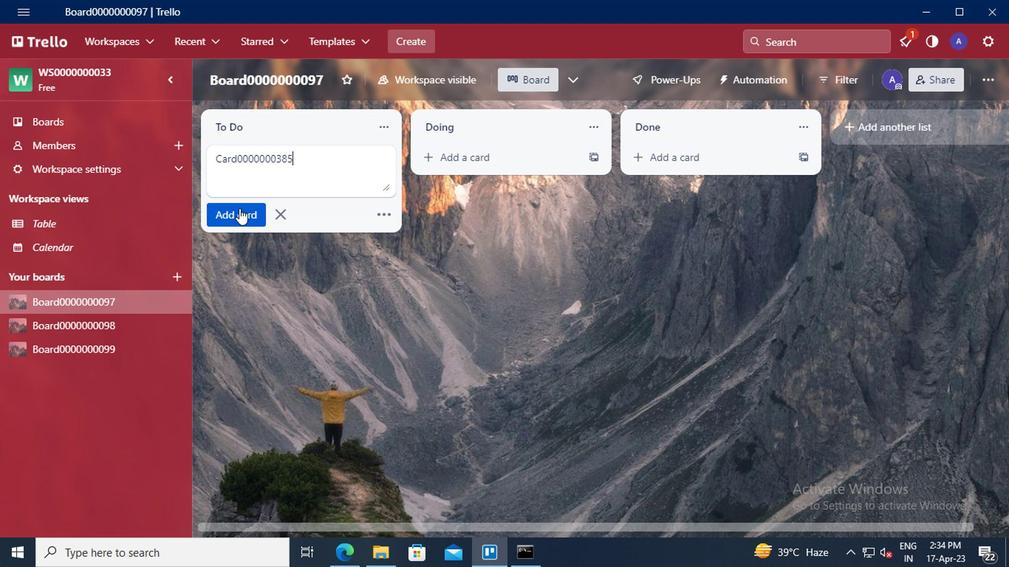 
Action: Mouse moved to (236, 190)
Screenshot: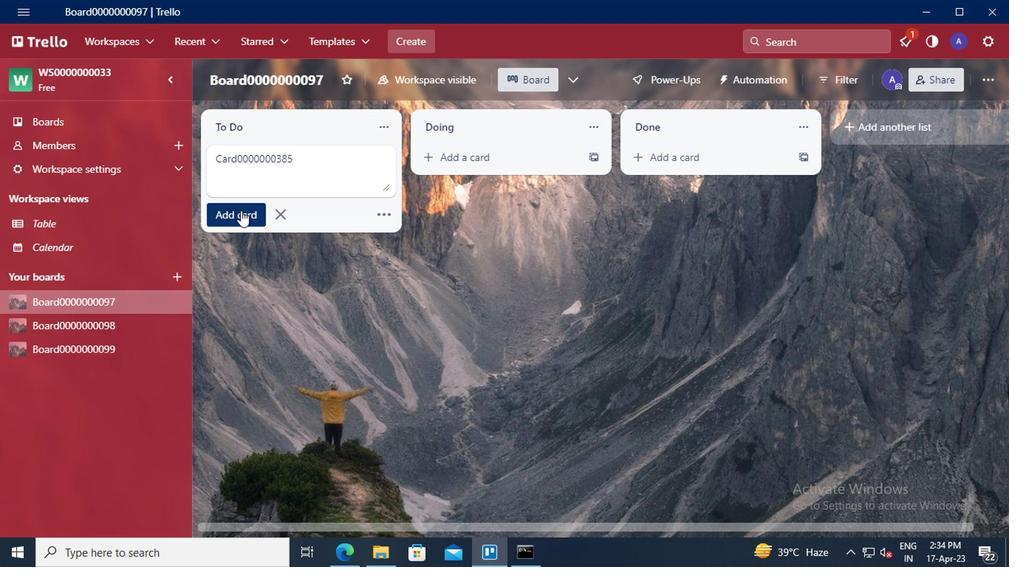 
Action: Mouse pressed left at (236, 190)
Screenshot: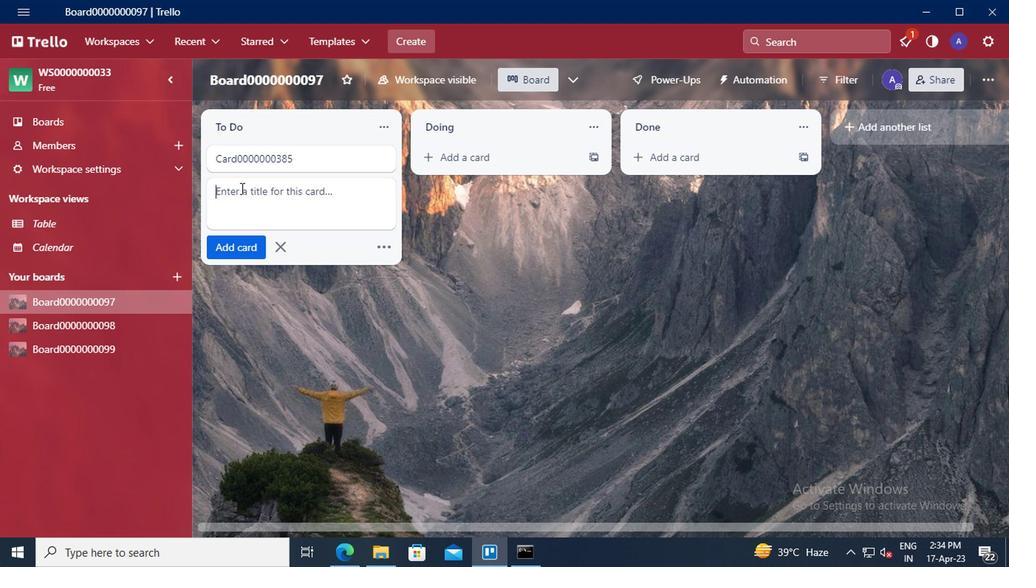 
Action: Mouse moved to (236, 190)
Screenshot: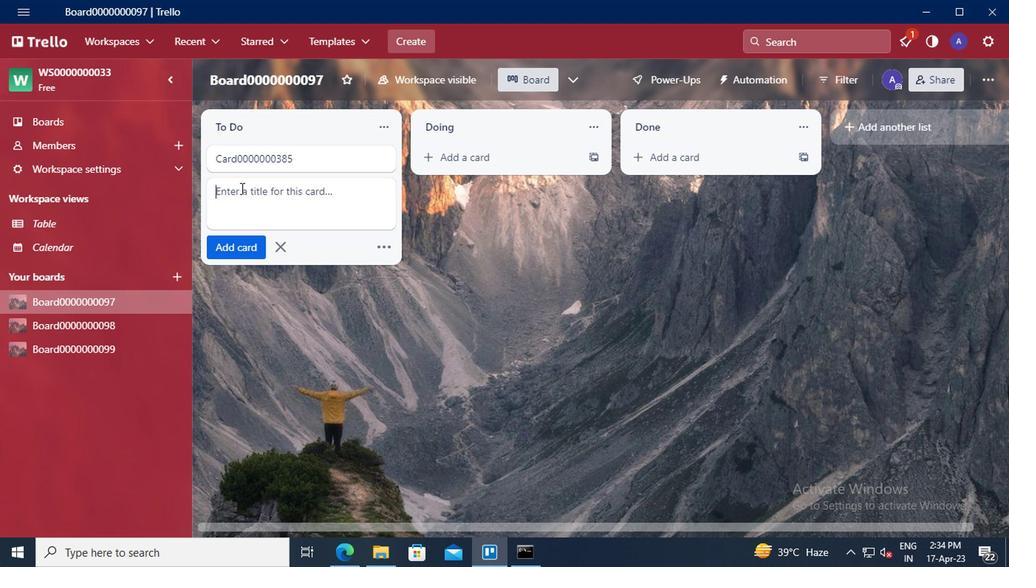 
Action: Key pressed <Key.shift>CARD0000000386
Screenshot: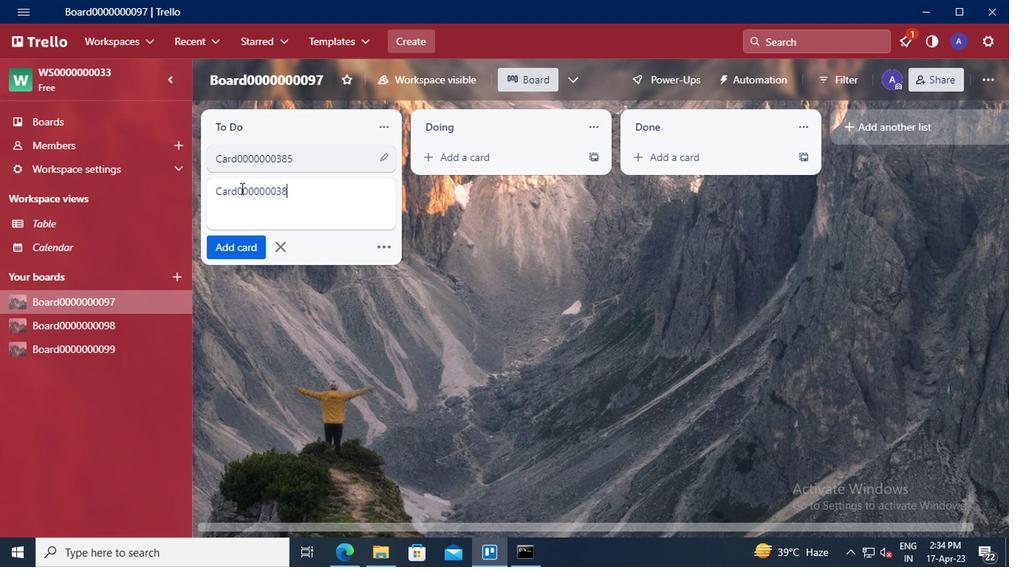 
Action: Mouse moved to (231, 245)
Screenshot: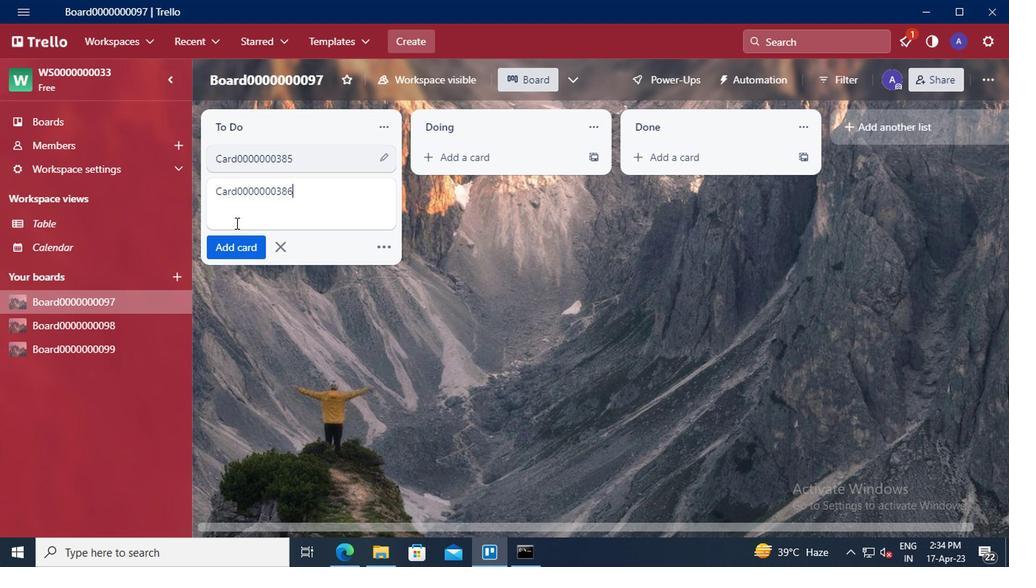 
Action: Mouse pressed left at (231, 245)
Screenshot: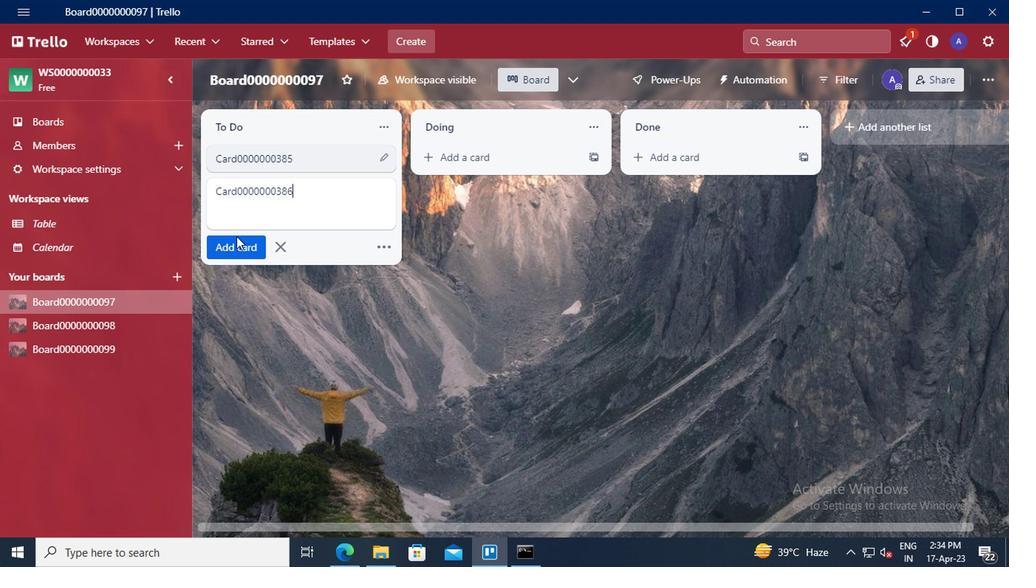 
